 Task: Look for space in Brandýs nad Labem-Stará Boleslav, Czech Republic from 15th August, 2023 to 20th August, 2023 for 1 adult in price range Rs.5000 to Rs.10000. Place can be private room with 1  bedroom having 1 bed and 1 bathroom. Property type can be house, flat, guest house, hotel. Booking option can be shelf check-in. Required host language is English.
Action: Mouse moved to (371, 82)
Screenshot: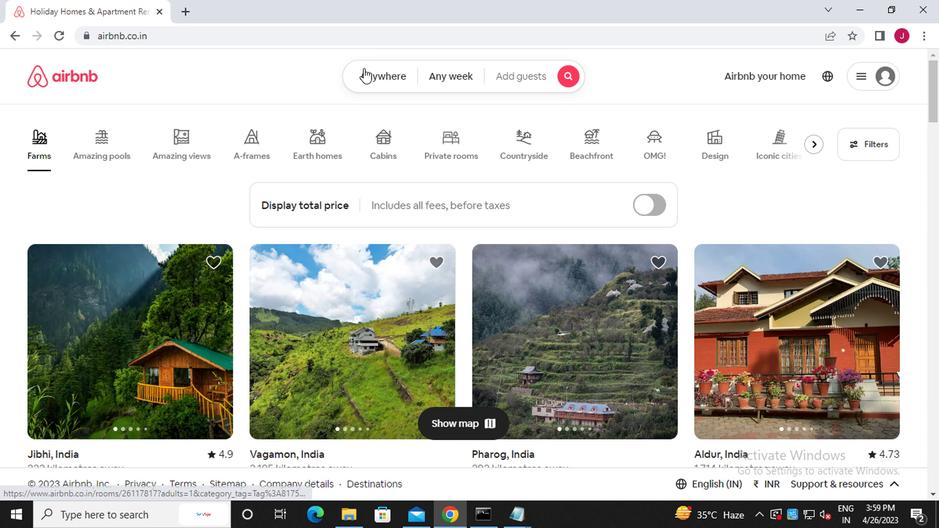 
Action: Mouse pressed left at (371, 82)
Screenshot: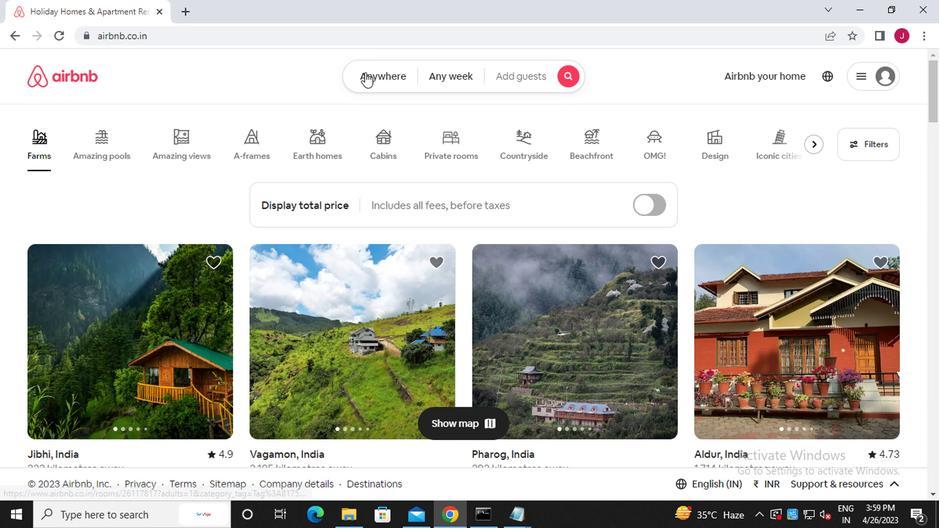 
Action: Mouse moved to (224, 135)
Screenshot: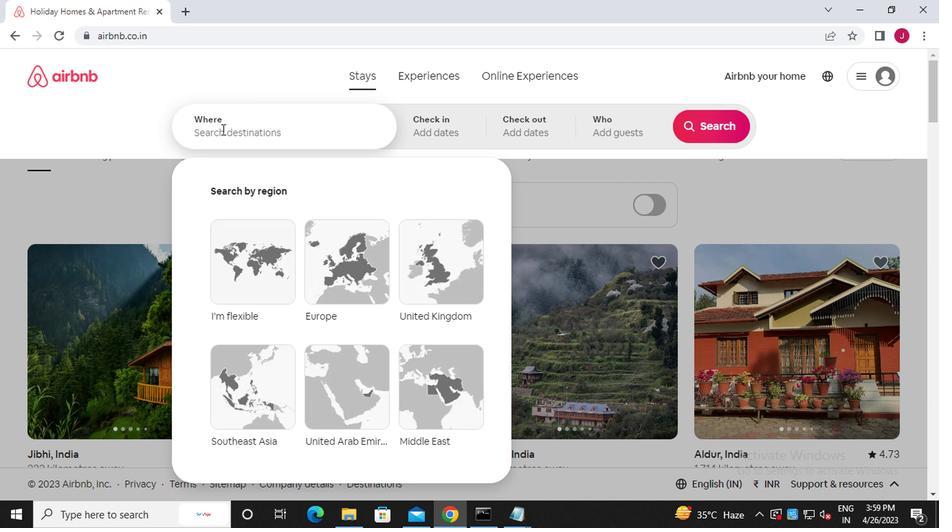 
Action: Mouse pressed left at (224, 135)
Screenshot: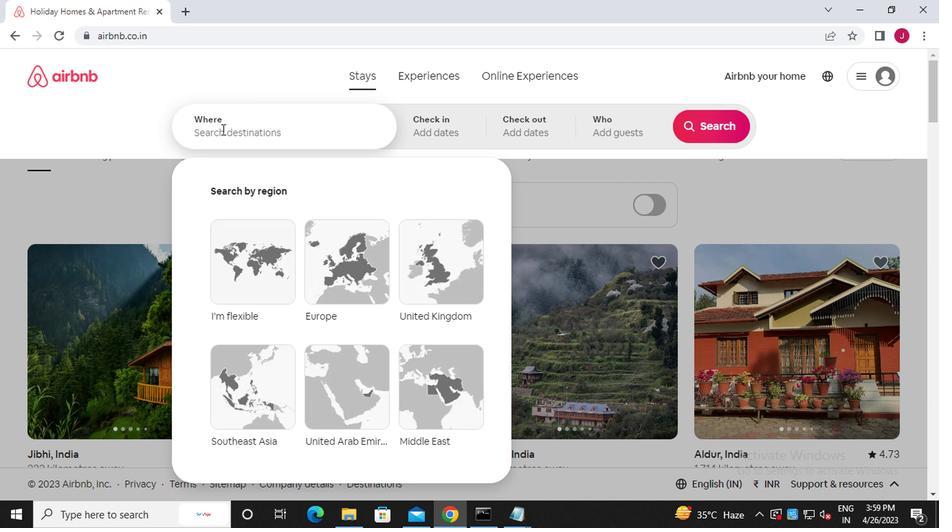 
Action: Mouse moved to (225, 135)
Screenshot: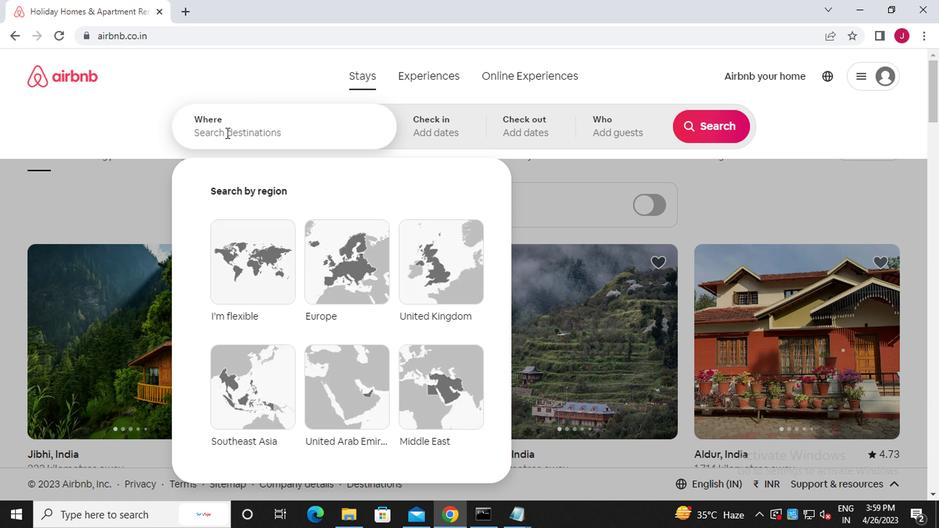 
Action: Key pressed b<Key.caps_lock>randys<Key.space>nad<Key.space><Key.caps_lock>l<Key.caps_lock>abem-<Key.caps_lock>s<Key.caps_lock>tara<Key.space><Key.caps_lock>b<Key.caps_lock>oleslav,<Key.caps_lock>c<Key.caps_lock>zech<Key.space><Key.caps_lock>r<Key.caps_lock>epublic
Screenshot: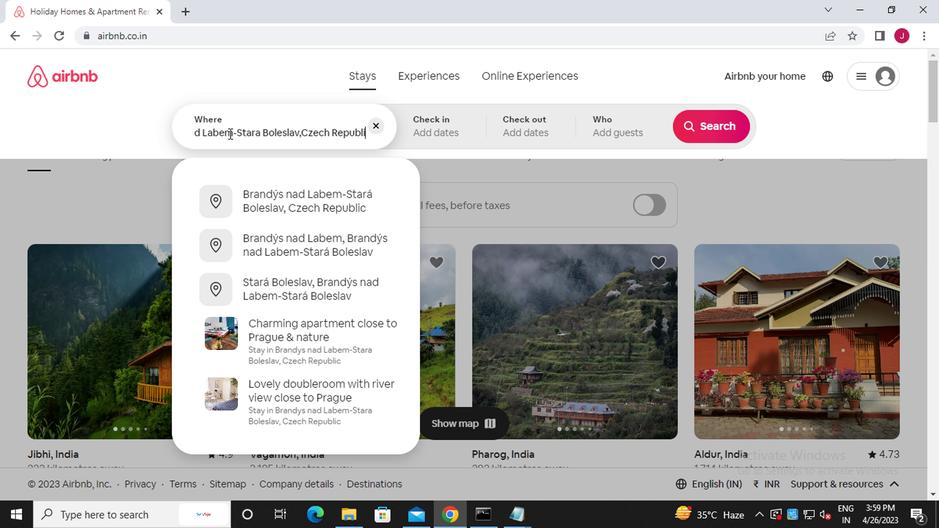 
Action: Mouse moved to (299, 204)
Screenshot: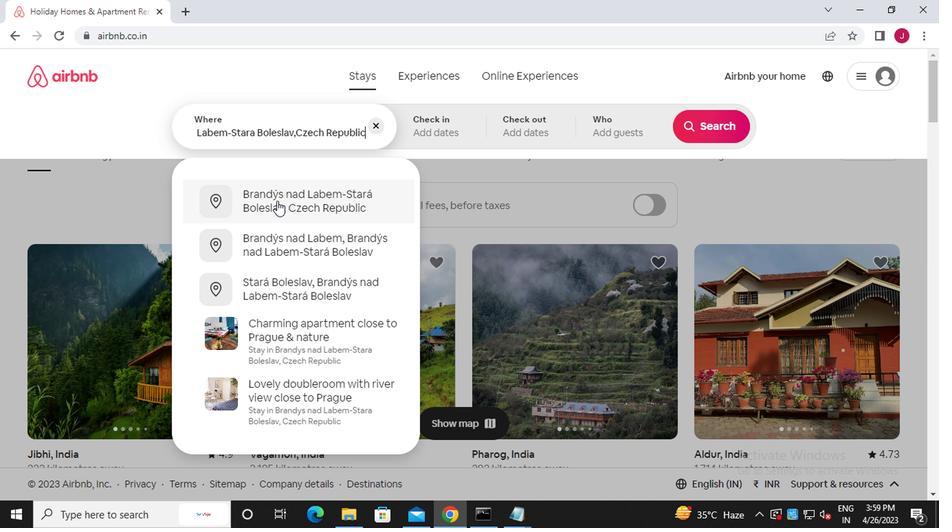
Action: Mouse pressed left at (299, 204)
Screenshot: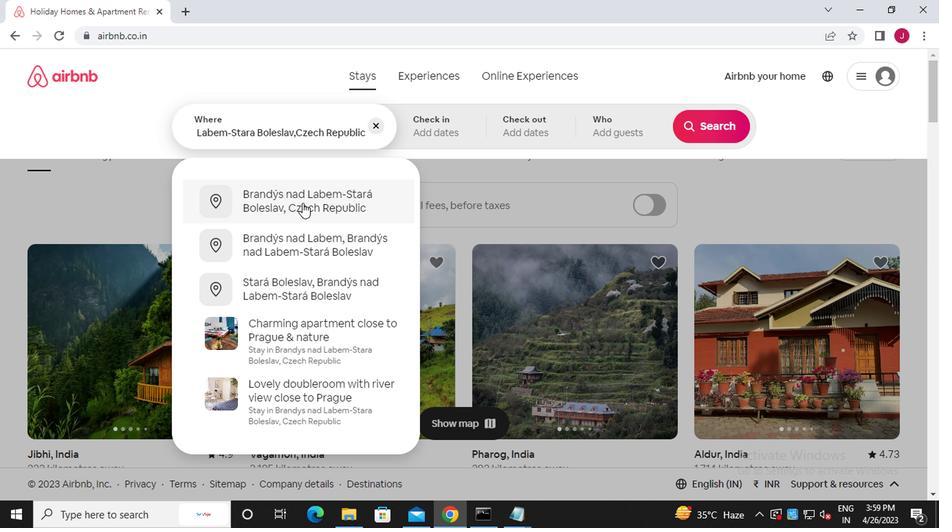 
Action: Mouse moved to (703, 242)
Screenshot: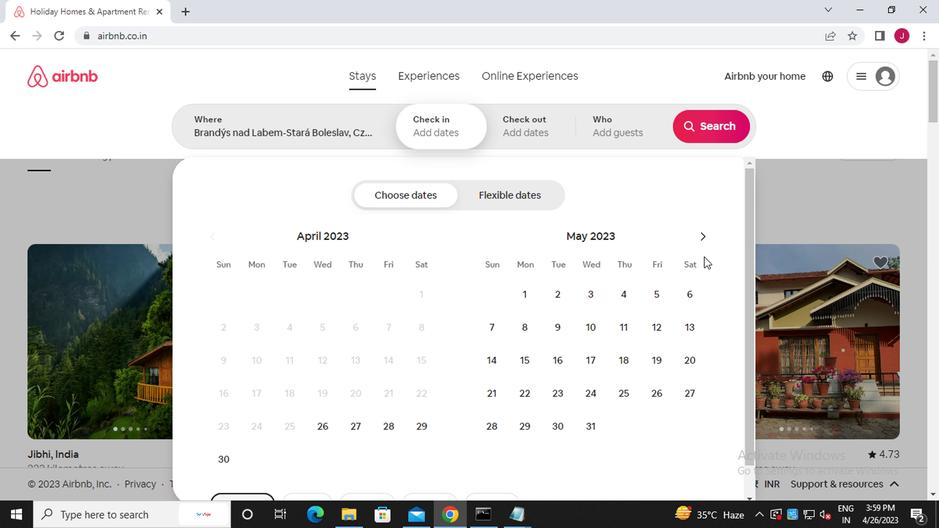 
Action: Mouse pressed left at (703, 242)
Screenshot: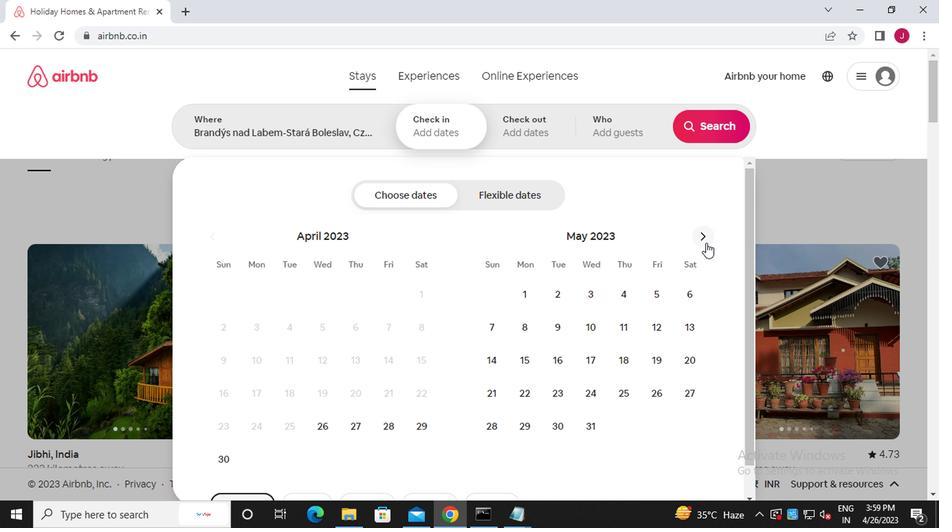 
Action: Mouse pressed left at (703, 242)
Screenshot: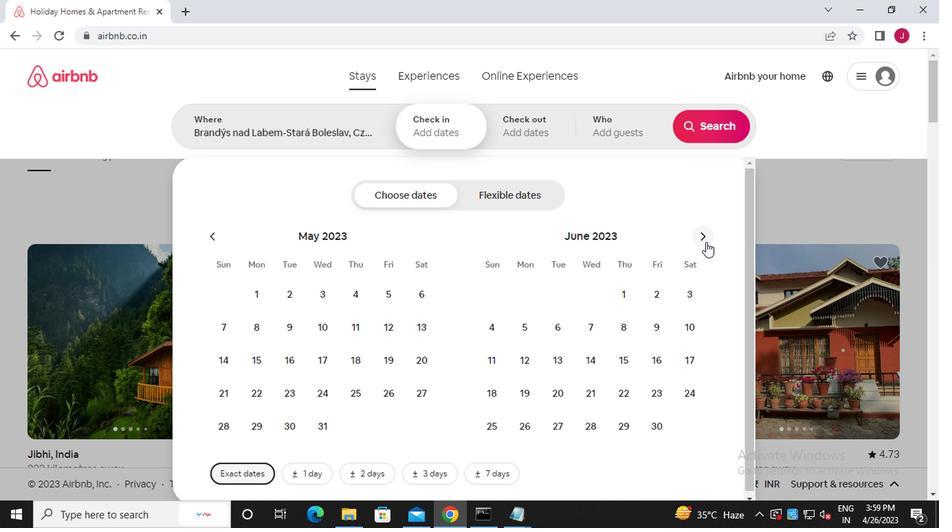 
Action: Mouse pressed left at (703, 242)
Screenshot: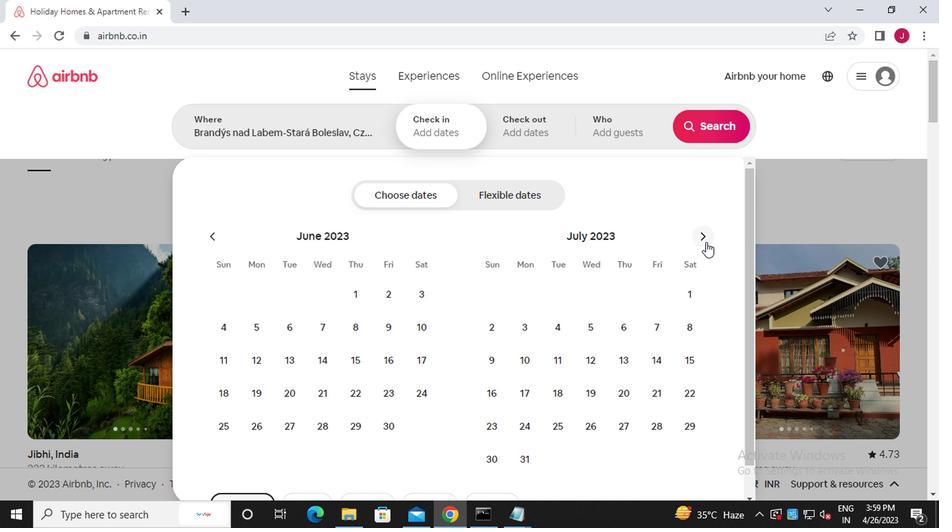
Action: Mouse moved to (683, 294)
Screenshot: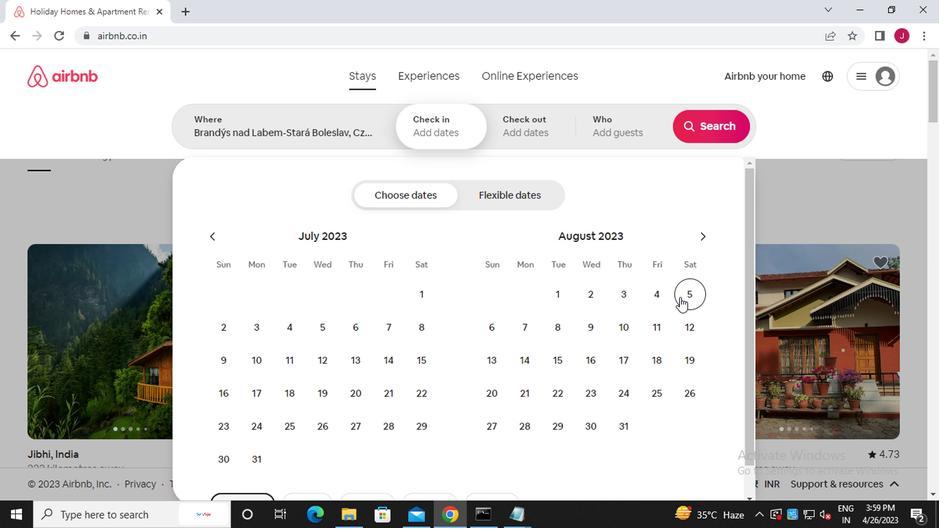 
Action: Mouse pressed left at (683, 294)
Screenshot: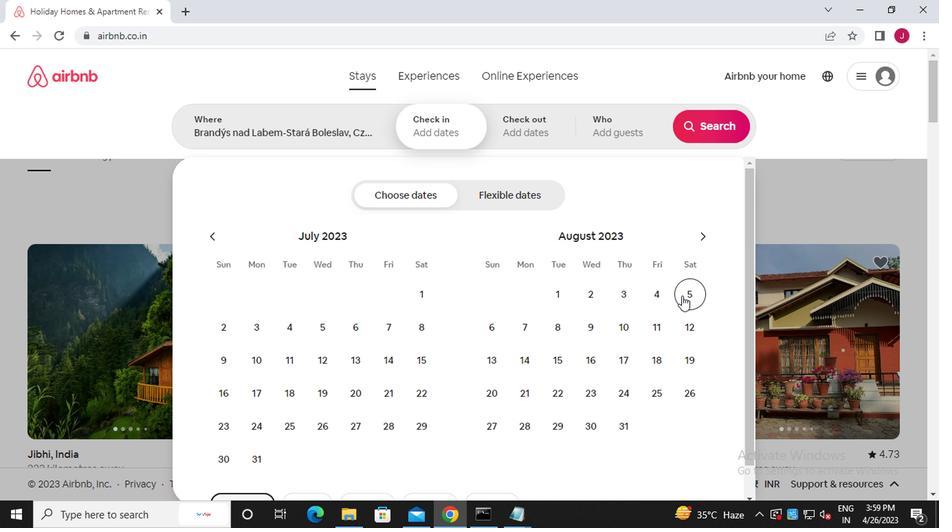 
Action: Mouse moved to (497, 387)
Screenshot: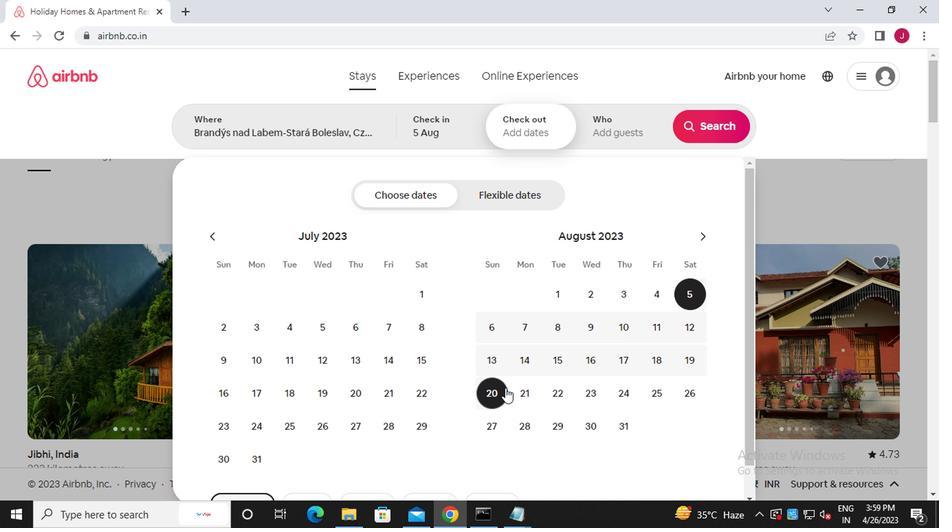 
Action: Mouse pressed left at (497, 387)
Screenshot: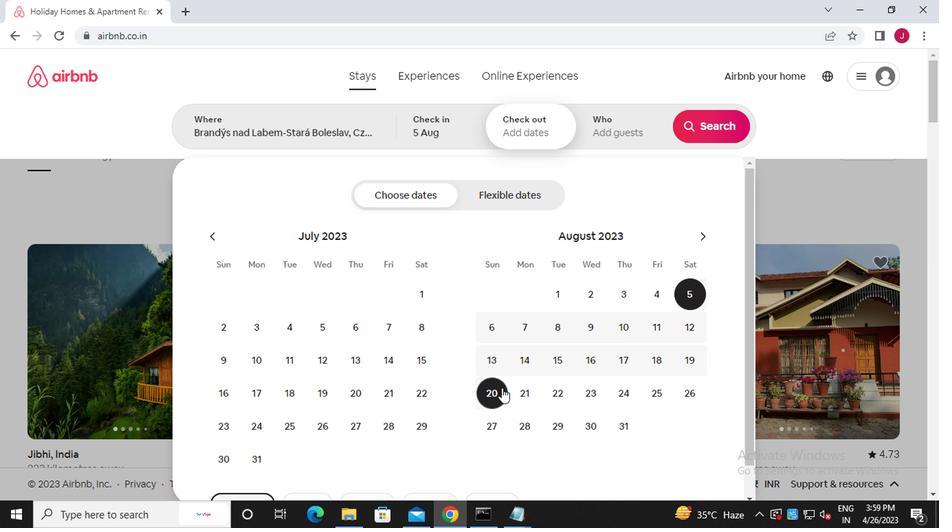 
Action: Mouse moved to (629, 136)
Screenshot: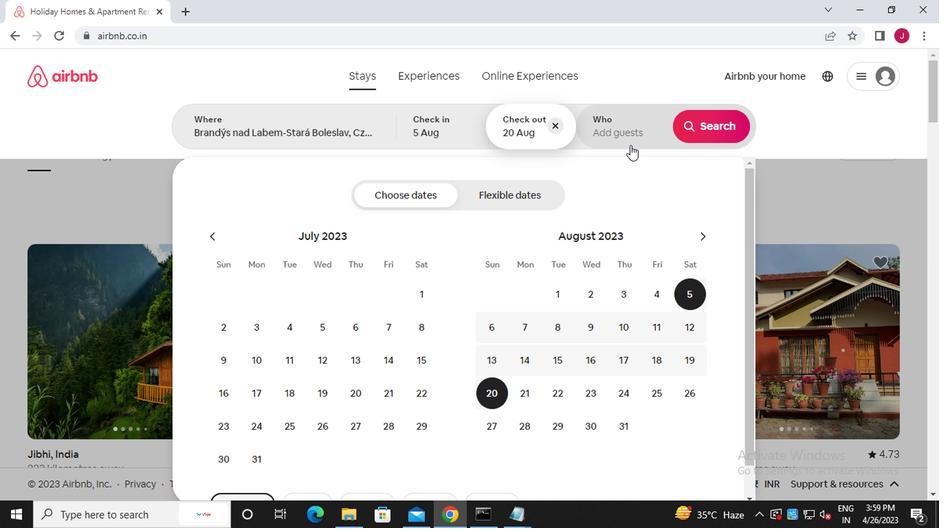 
Action: Mouse pressed left at (629, 136)
Screenshot: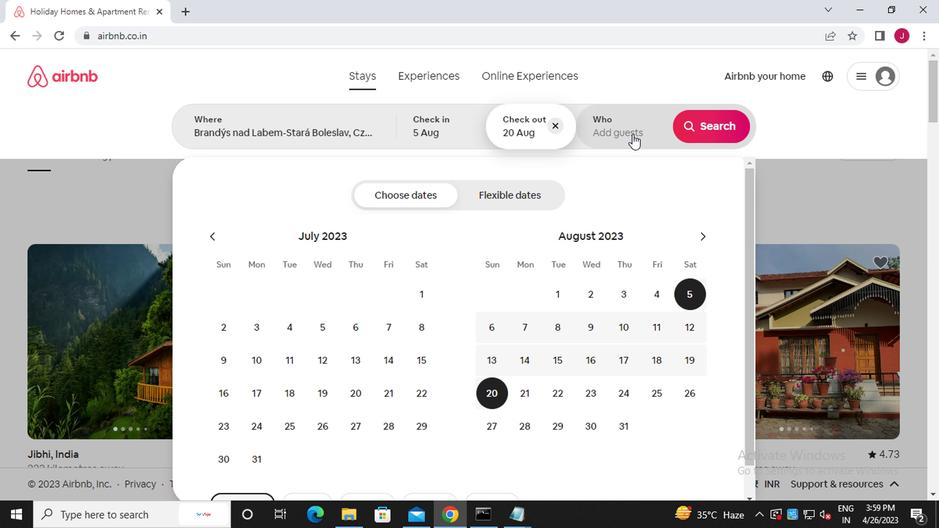 
Action: Mouse moved to (718, 200)
Screenshot: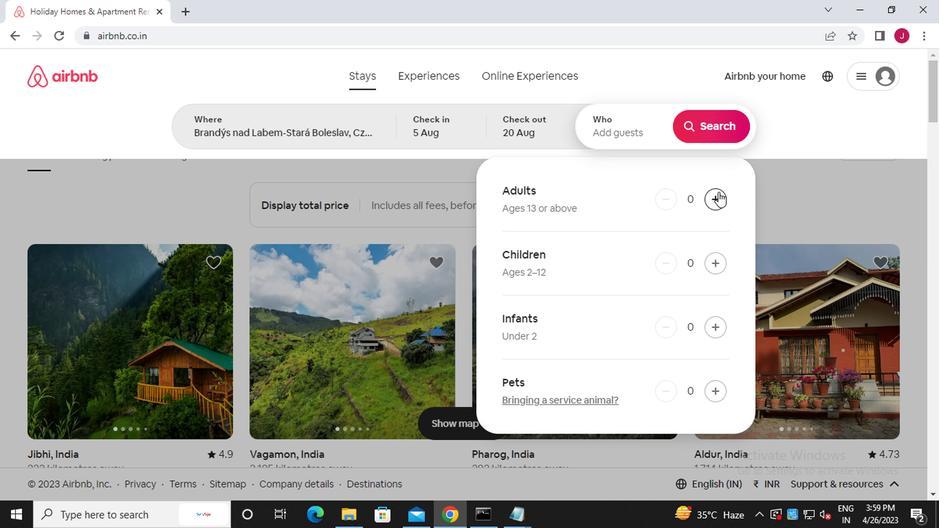 
Action: Mouse pressed left at (718, 200)
Screenshot: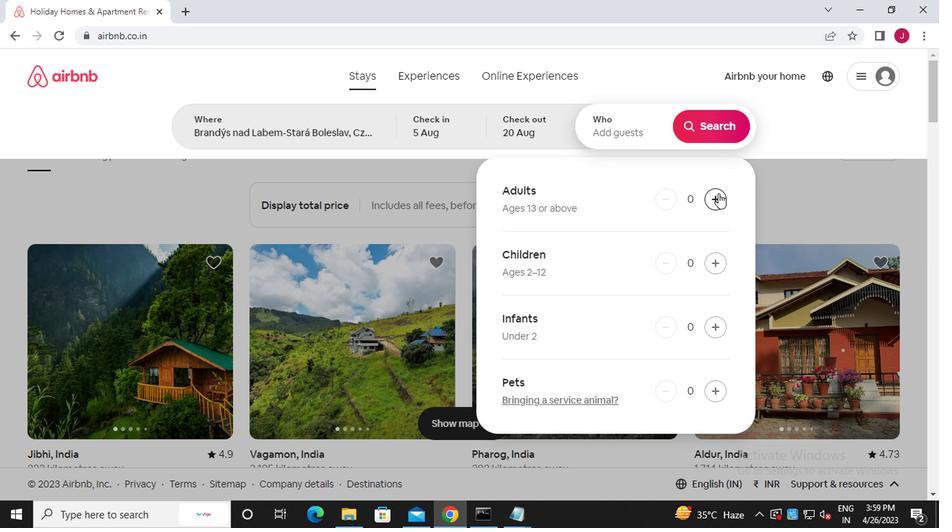 
Action: Mouse moved to (719, 133)
Screenshot: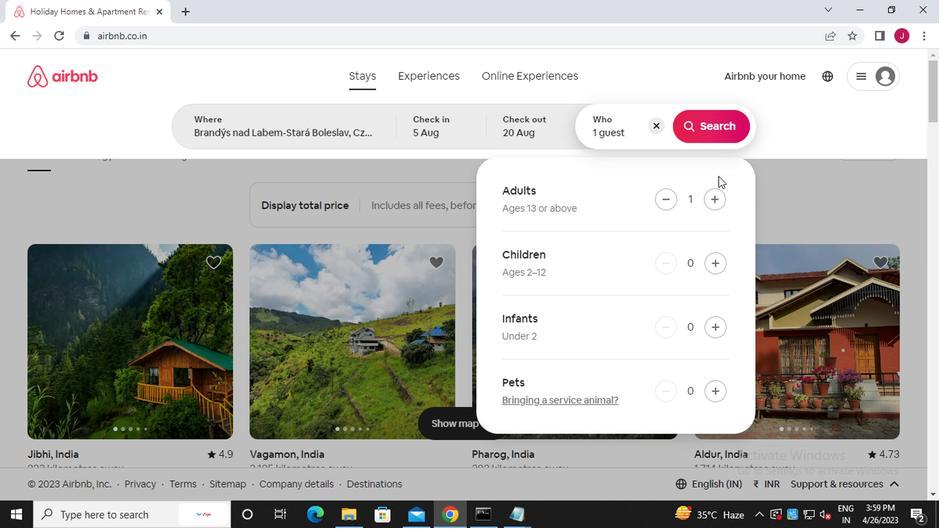 
Action: Mouse pressed left at (719, 133)
Screenshot: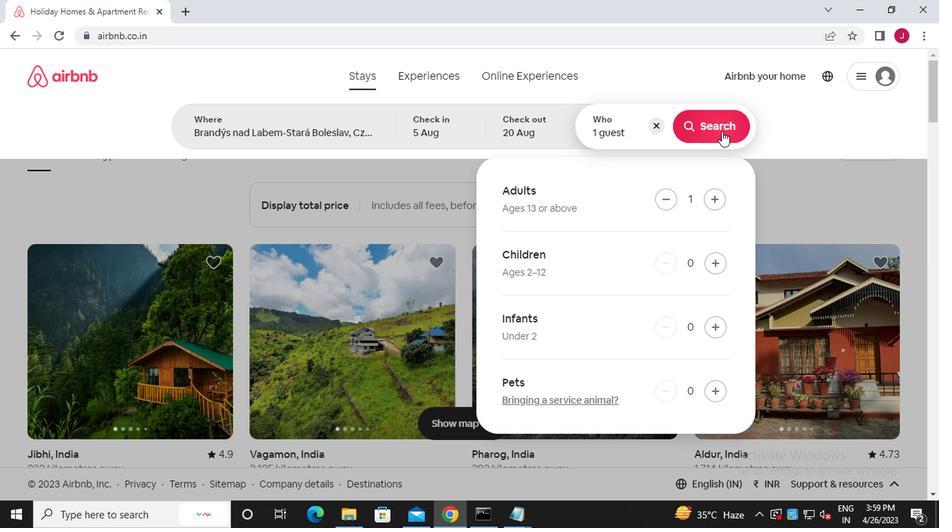 
Action: Mouse moved to (511, 72)
Screenshot: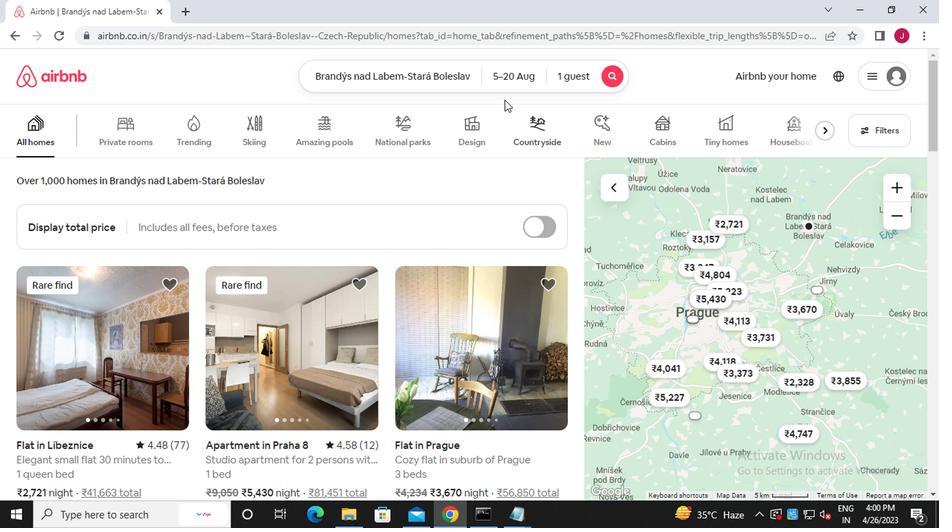 
Action: Mouse pressed left at (511, 72)
Screenshot: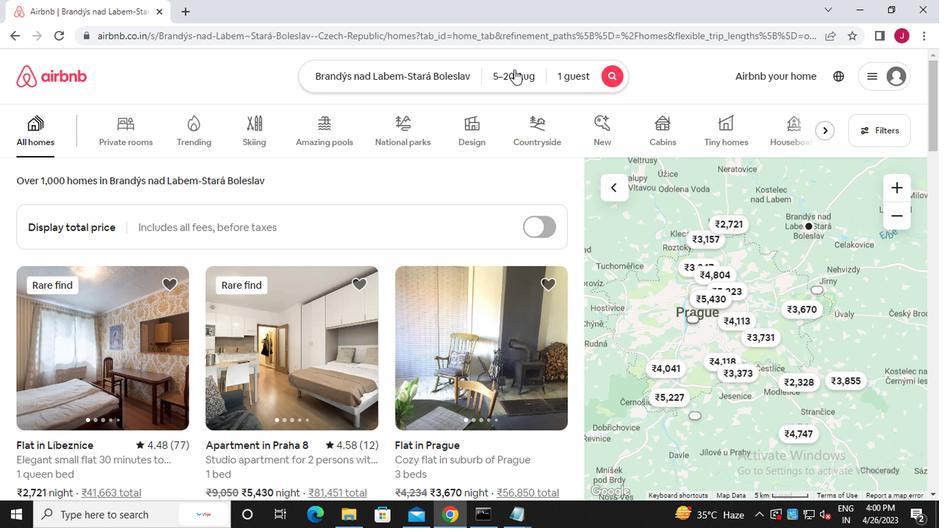 
Action: Mouse moved to (300, 355)
Screenshot: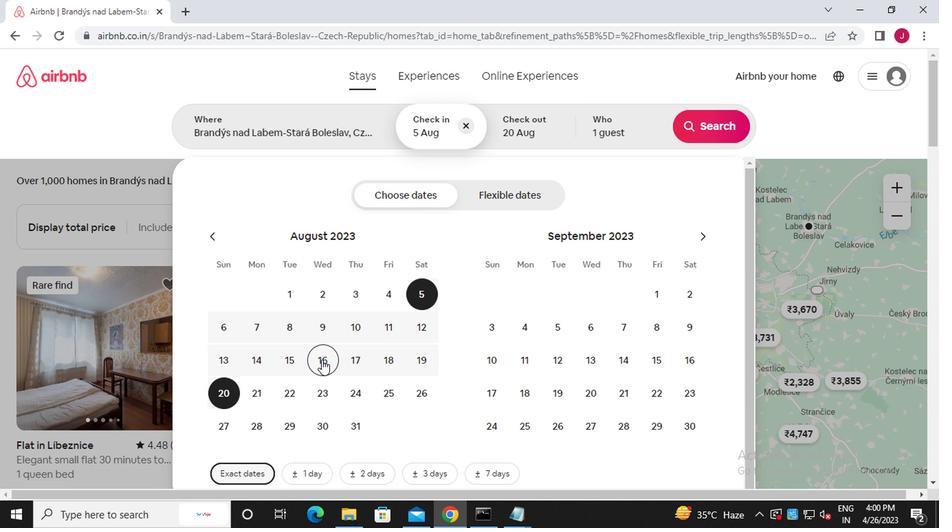 
Action: Mouse pressed left at (300, 355)
Screenshot: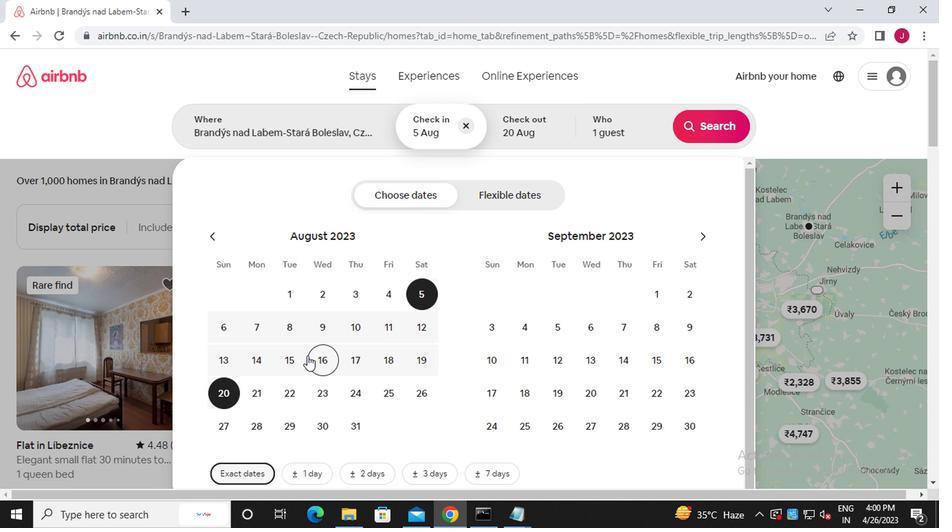 
Action: Mouse moved to (601, 130)
Screenshot: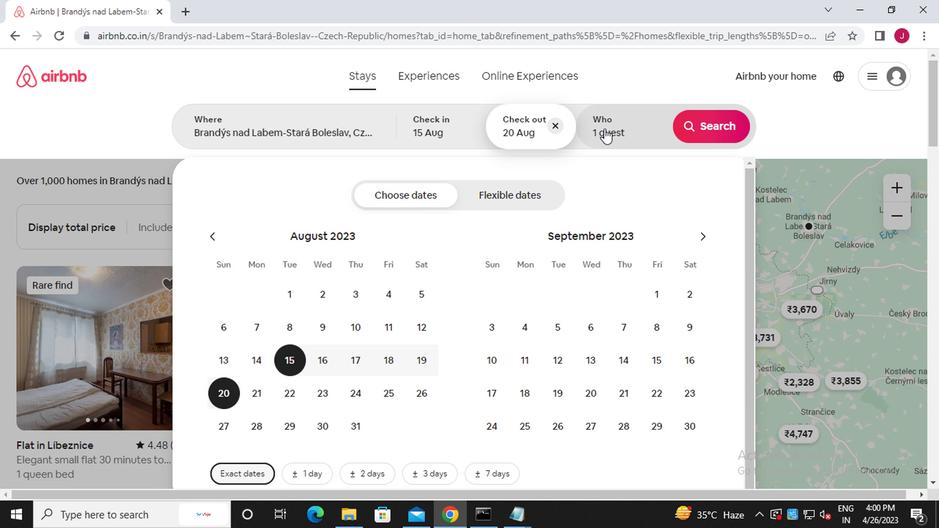 
Action: Mouse pressed left at (601, 130)
Screenshot: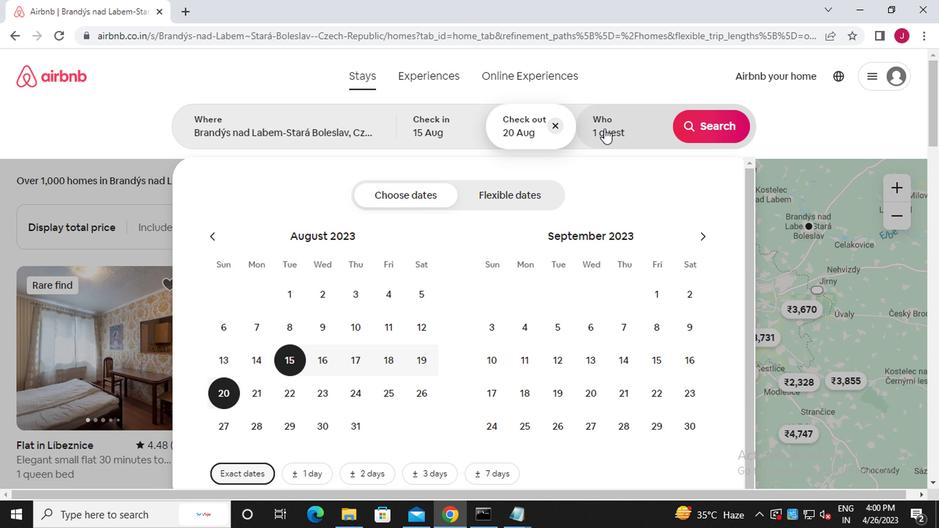 
Action: Mouse moved to (720, 128)
Screenshot: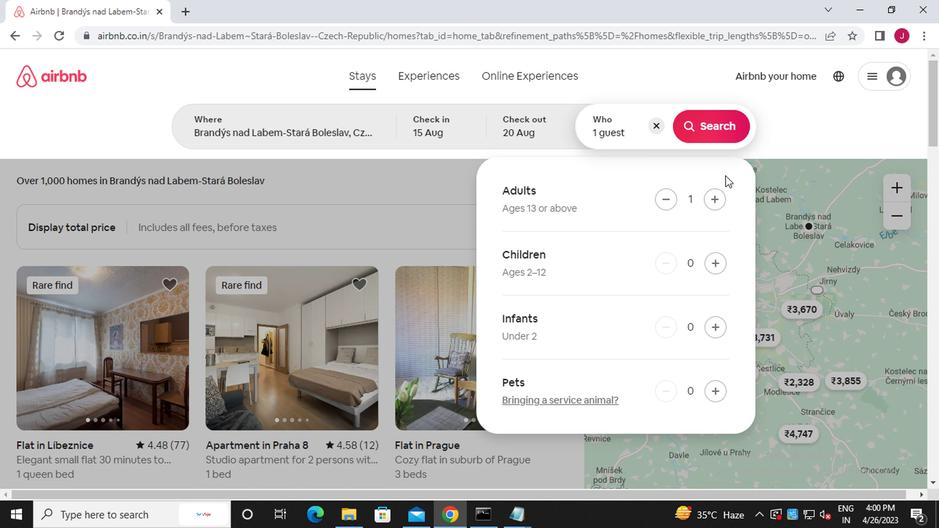 
Action: Mouse pressed left at (720, 128)
Screenshot: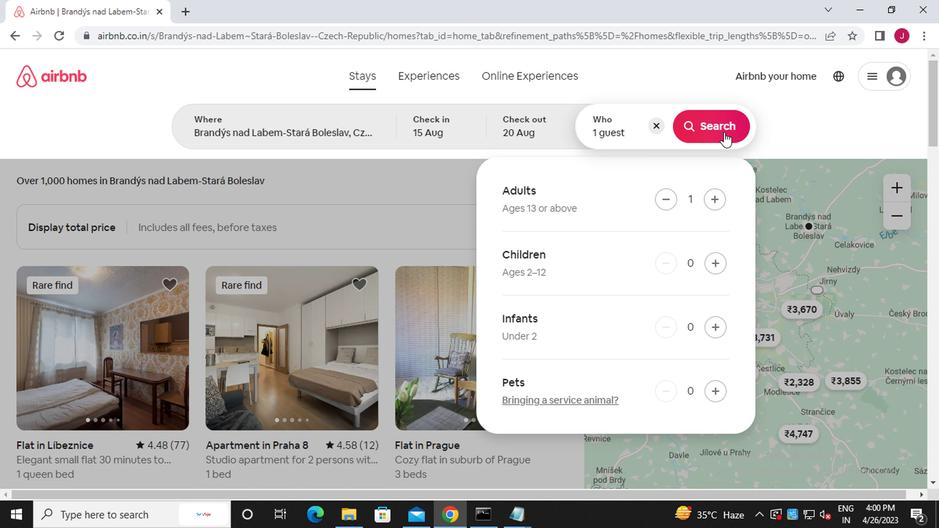 
Action: Mouse moved to (877, 130)
Screenshot: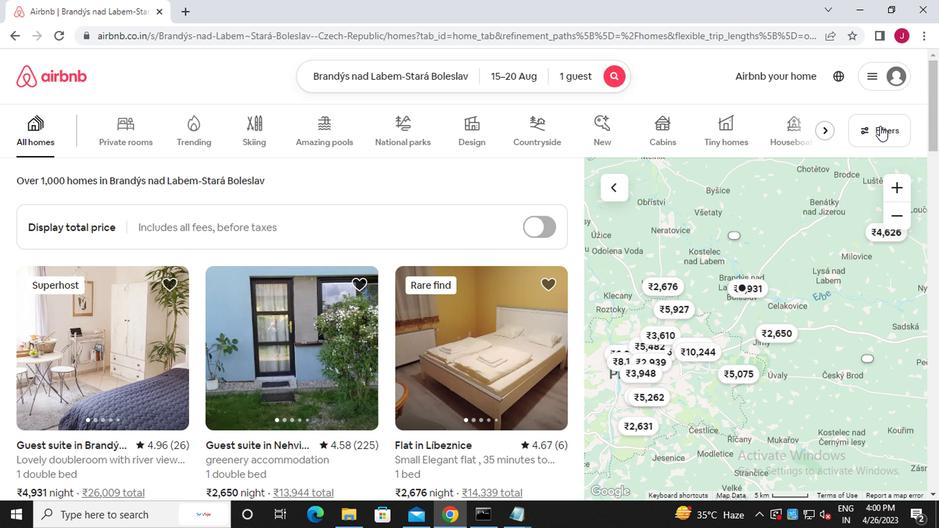 
Action: Mouse pressed left at (877, 130)
Screenshot: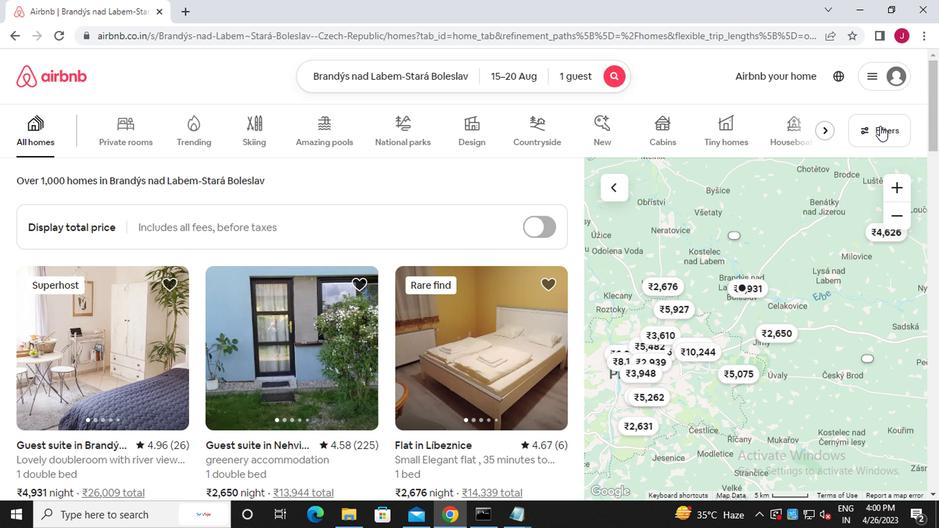 
Action: Mouse moved to (334, 302)
Screenshot: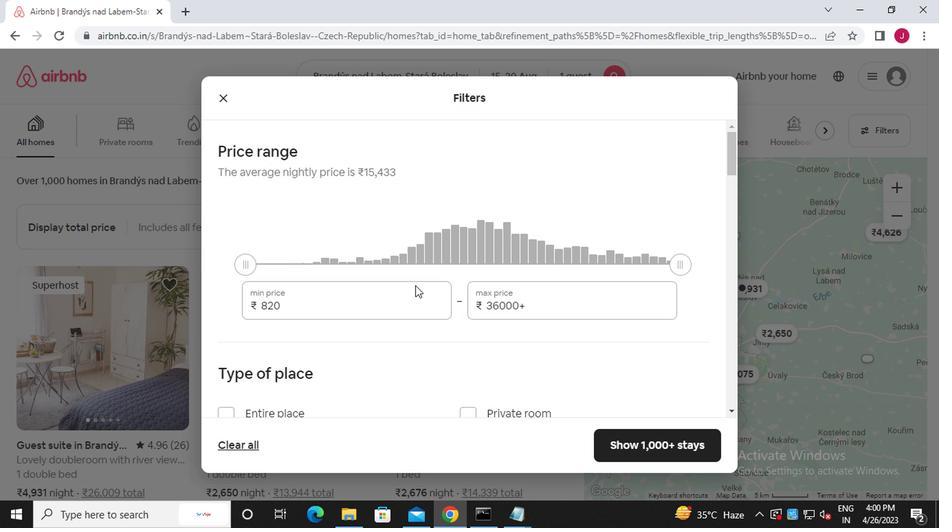 
Action: Mouse pressed left at (334, 302)
Screenshot: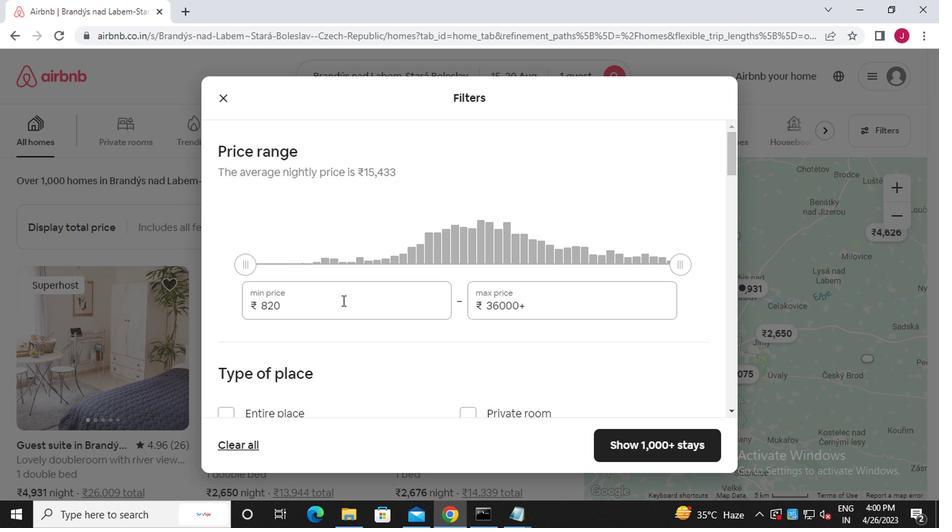 
Action: Mouse moved to (335, 302)
Screenshot: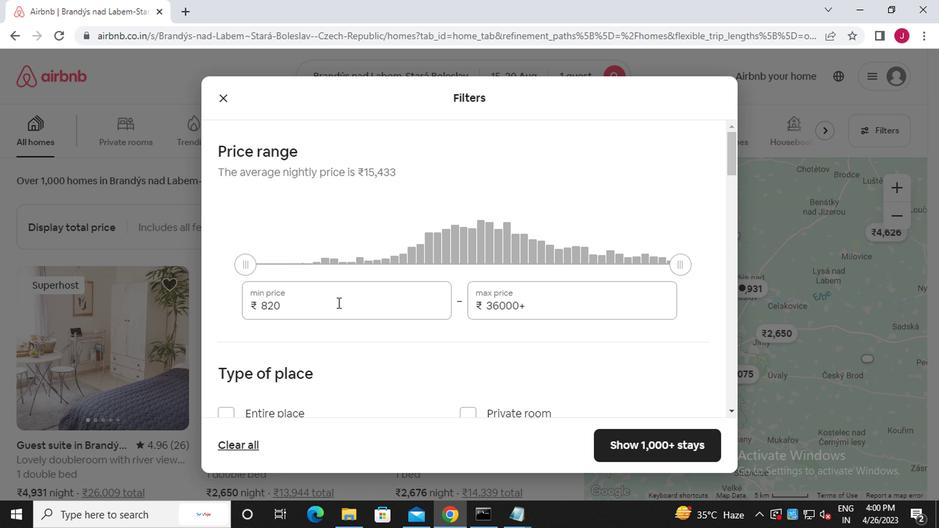 
Action: Key pressed <Key.backspace><Key.backspace><Key.backspace><<101>><<96>><<96>><<96>>
Screenshot: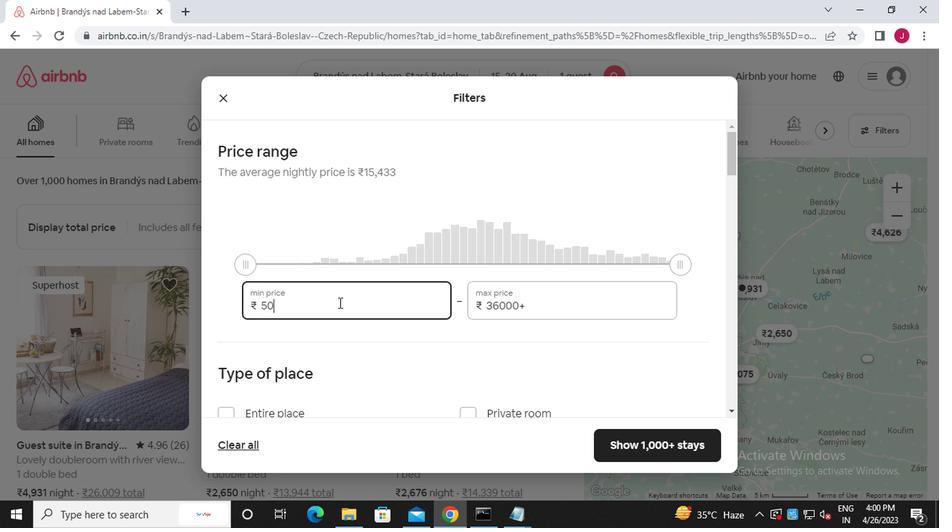 
Action: Mouse moved to (627, 294)
Screenshot: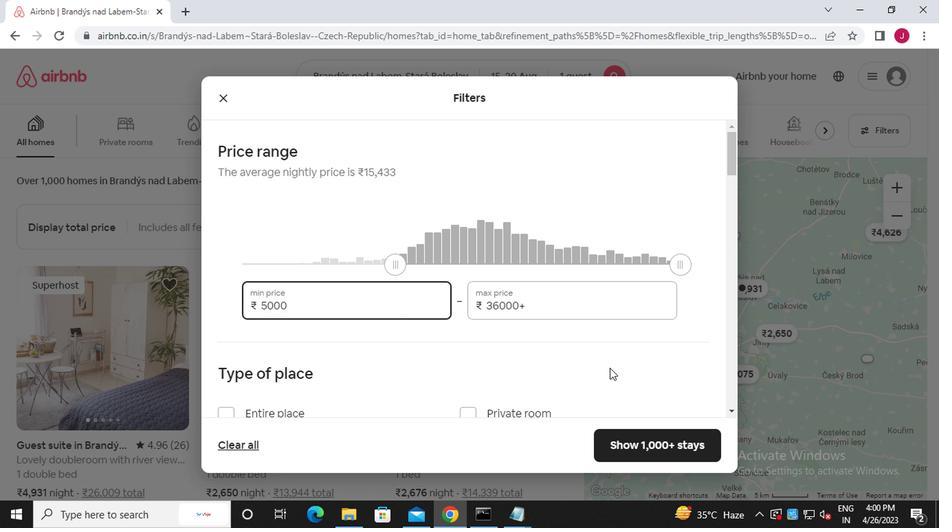 
Action: Mouse pressed left at (627, 294)
Screenshot: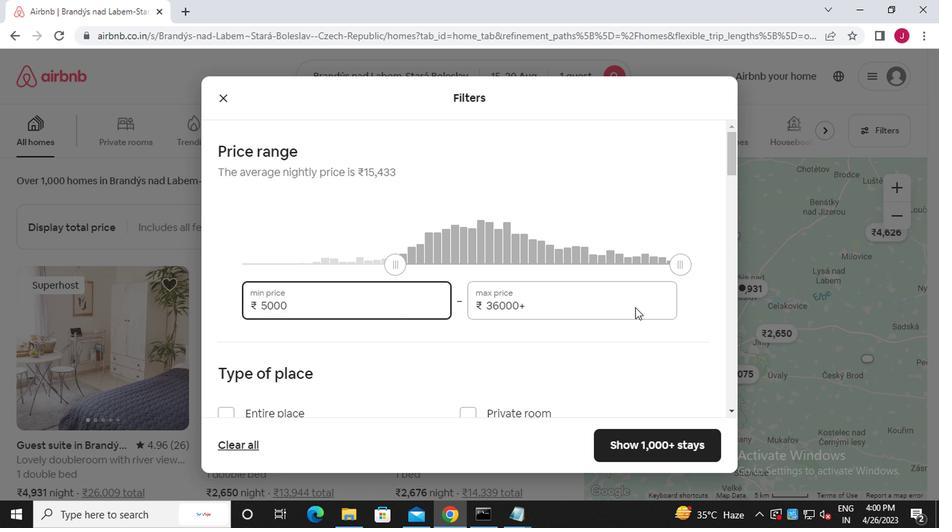 
Action: Key pressed <Key.backspace><Key.backspace><Key.backspace><Key.backspace><Key.backspace><Key.backspace><Key.backspace><Key.backspace><Key.backspace><Key.backspace><Key.backspace><<97>><<96>><<96>><<96>><<96>>
Screenshot: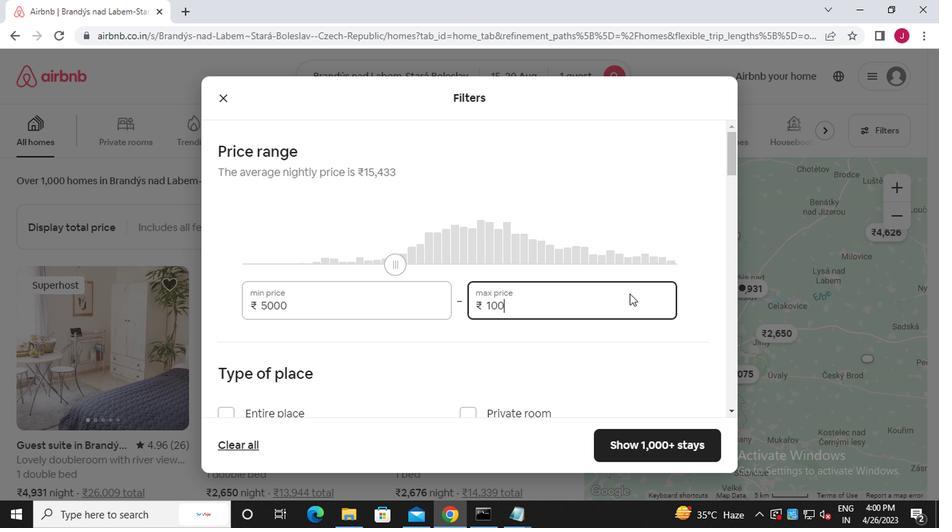 
Action: Mouse moved to (622, 288)
Screenshot: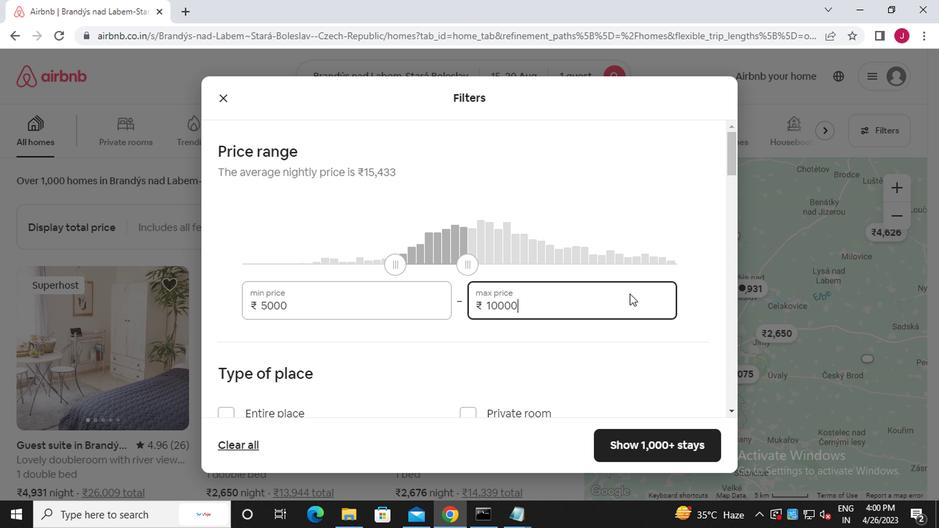 
Action: Mouse scrolled (622, 287) with delta (0, 0)
Screenshot: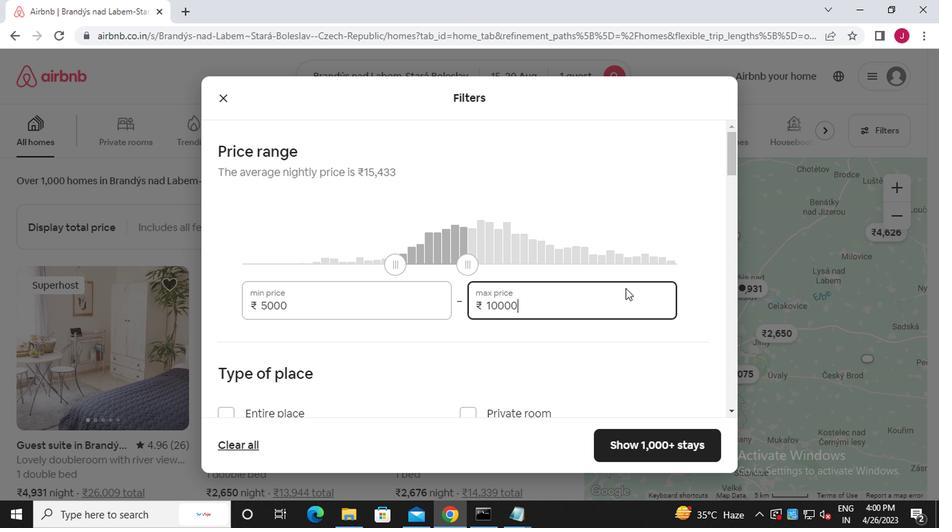 
Action: Mouse moved to (622, 288)
Screenshot: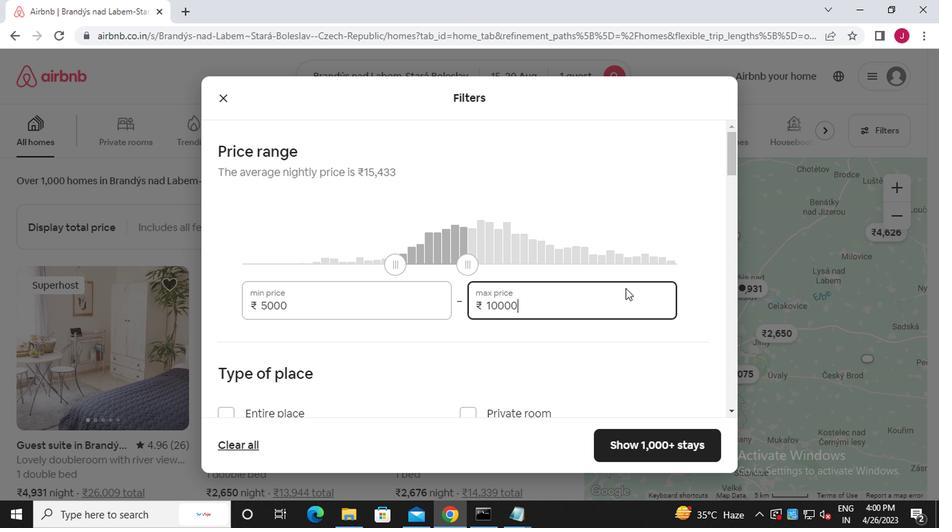 
Action: Mouse scrolled (622, 287) with delta (0, 0)
Screenshot: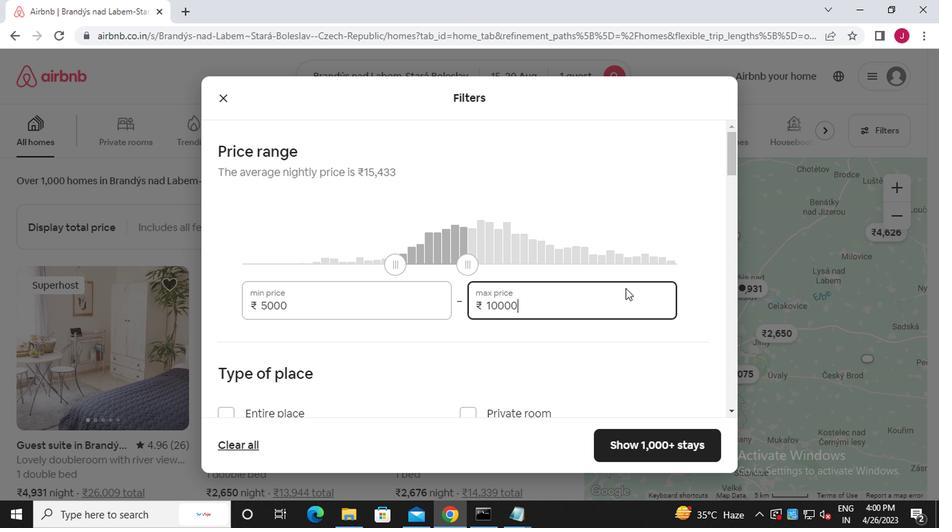 
Action: Mouse moved to (621, 290)
Screenshot: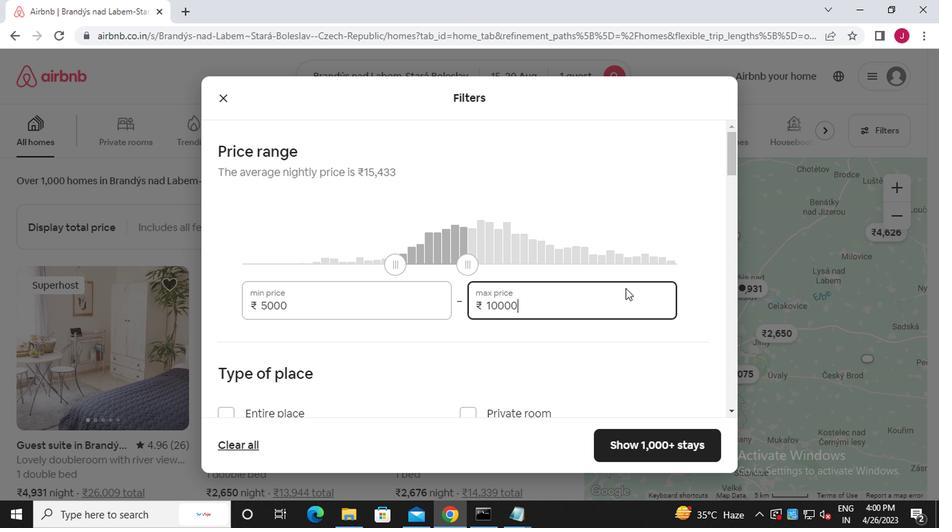 
Action: Mouse scrolled (621, 289) with delta (0, 0)
Screenshot: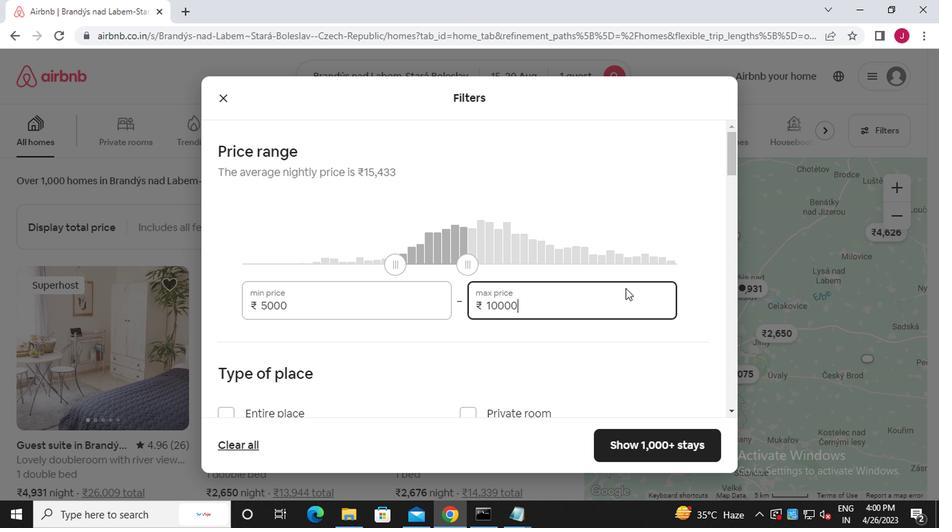 
Action: Mouse moved to (620, 291)
Screenshot: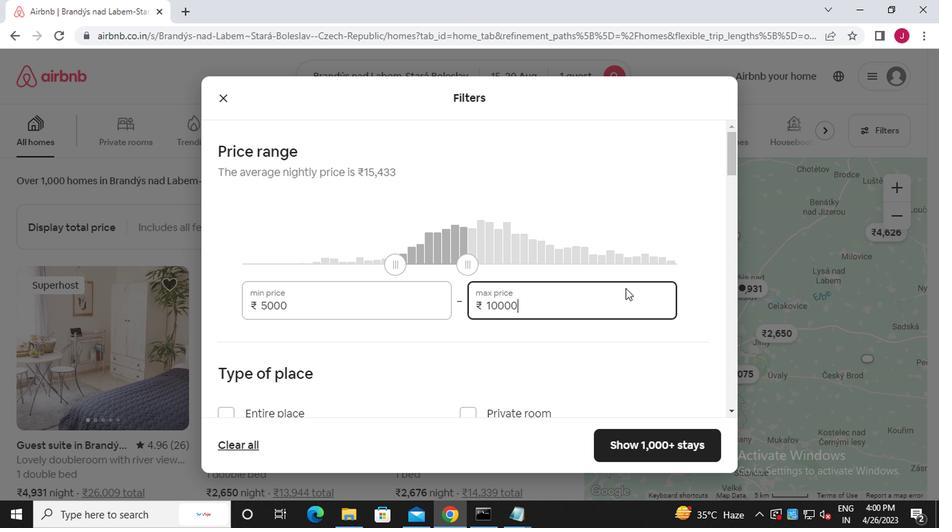 
Action: Mouse scrolled (620, 291) with delta (0, 0)
Screenshot: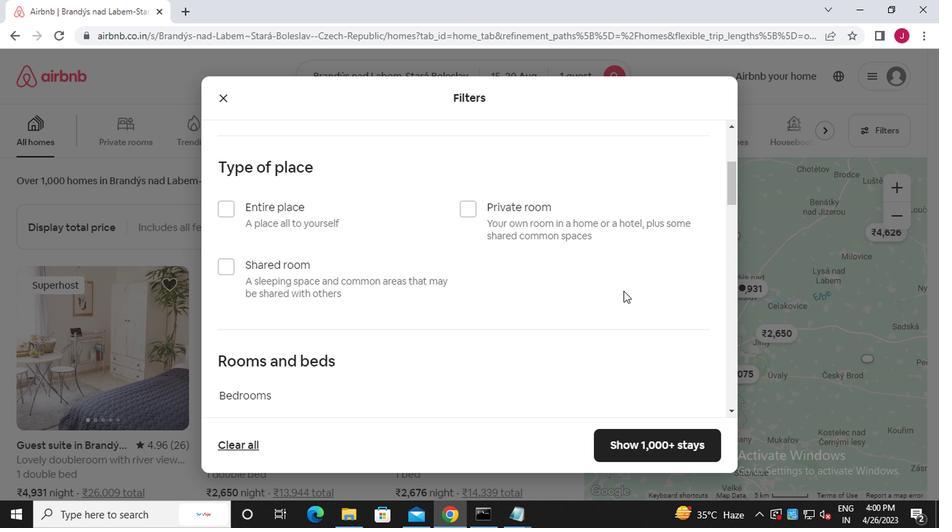 
Action: Mouse moved to (471, 275)
Screenshot: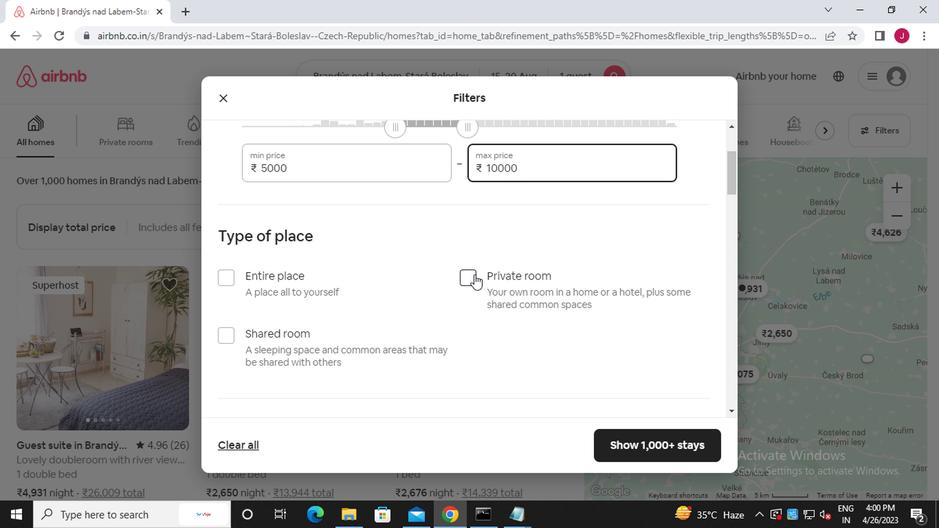 
Action: Mouse pressed left at (471, 275)
Screenshot: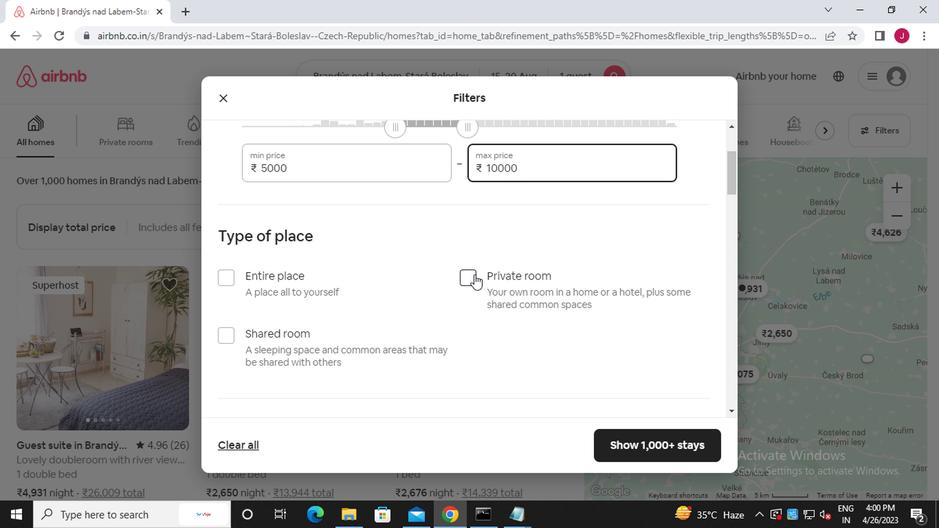 
Action: Mouse moved to (483, 300)
Screenshot: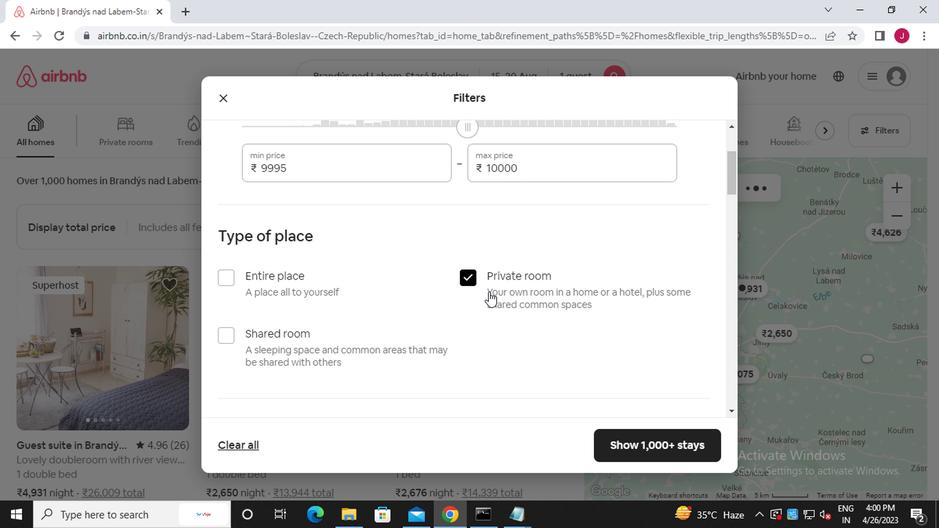 
Action: Mouse scrolled (483, 299) with delta (0, 0)
Screenshot: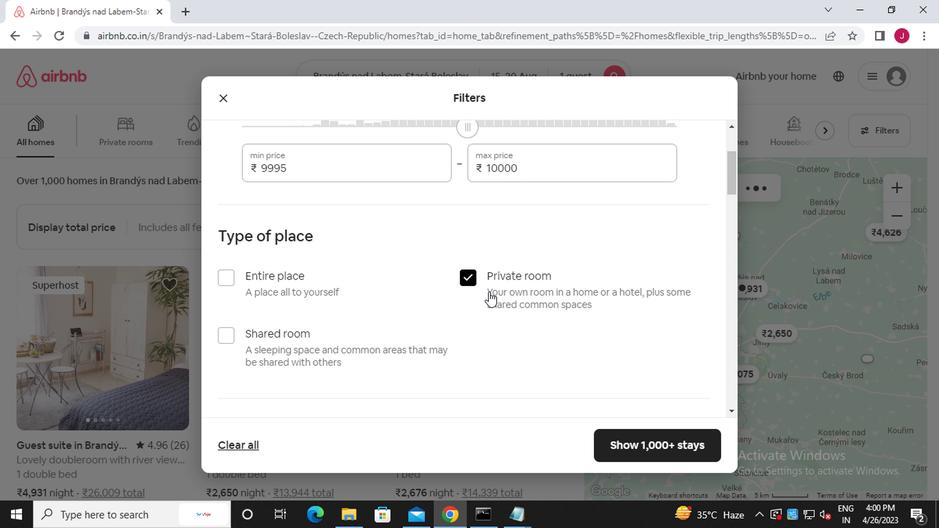 
Action: Mouse scrolled (483, 299) with delta (0, 0)
Screenshot: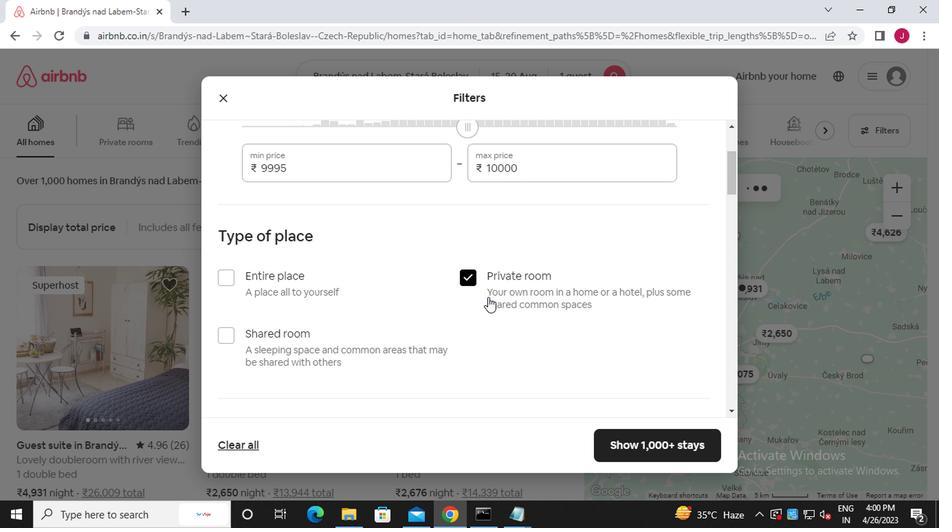 
Action: Mouse scrolled (483, 299) with delta (0, 0)
Screenshot: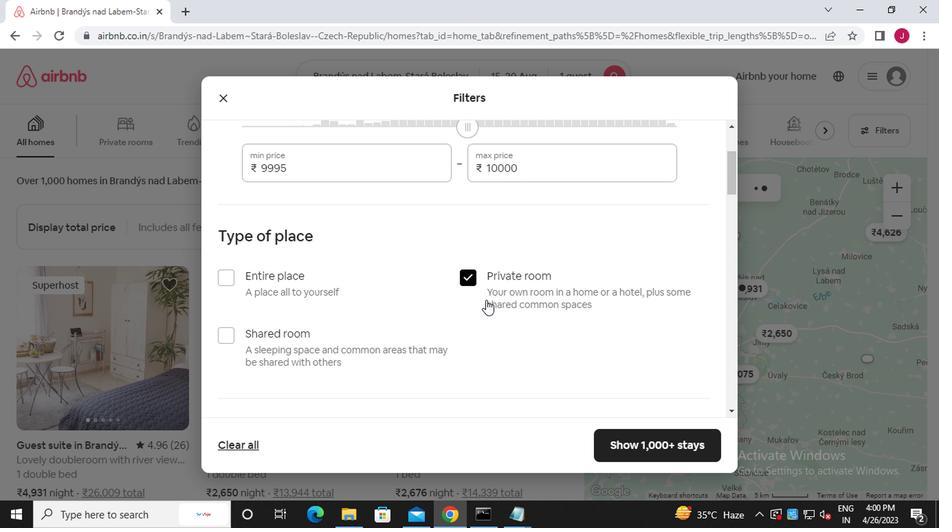 
Action: Mouse scrolled (483, 299) with delta (0, 0)
Screenshot: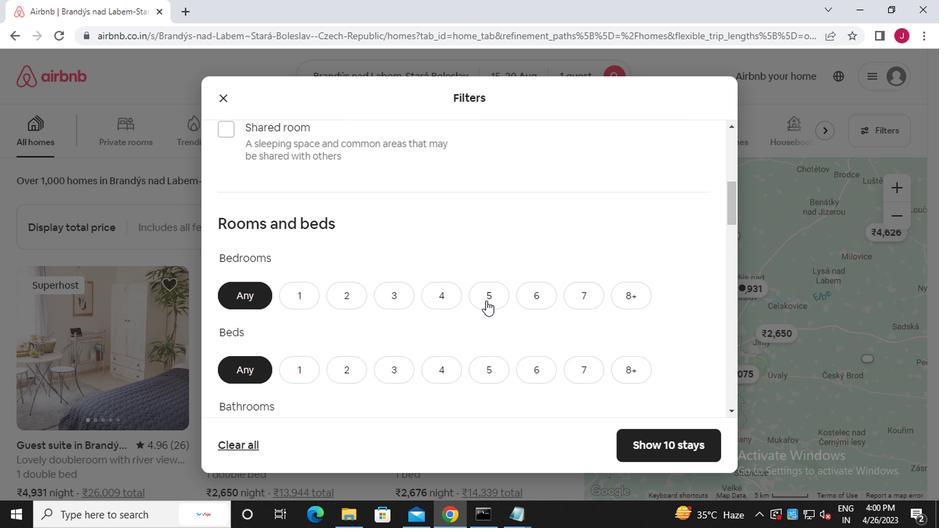 
Action: Mouse moved to (315, 225)
Screenshot: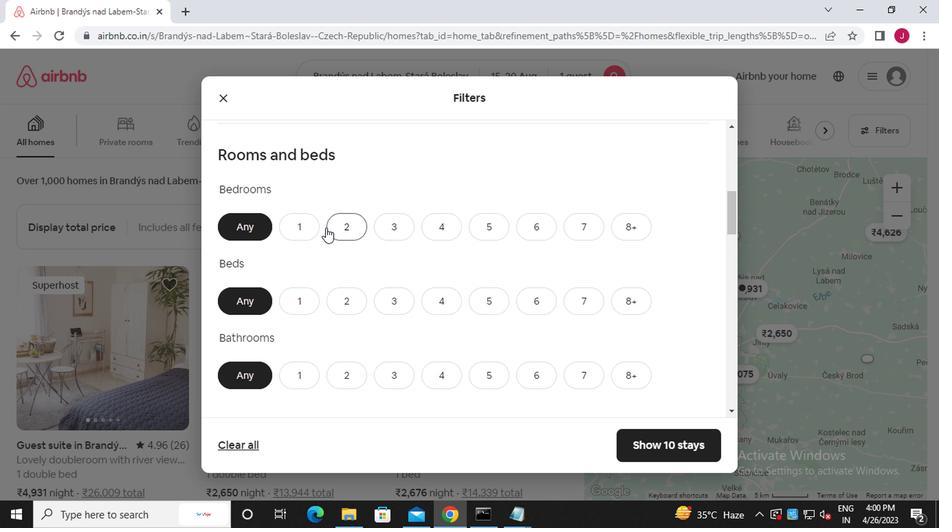
Action: Mouse pressed left at (315, 225)
Screenshot: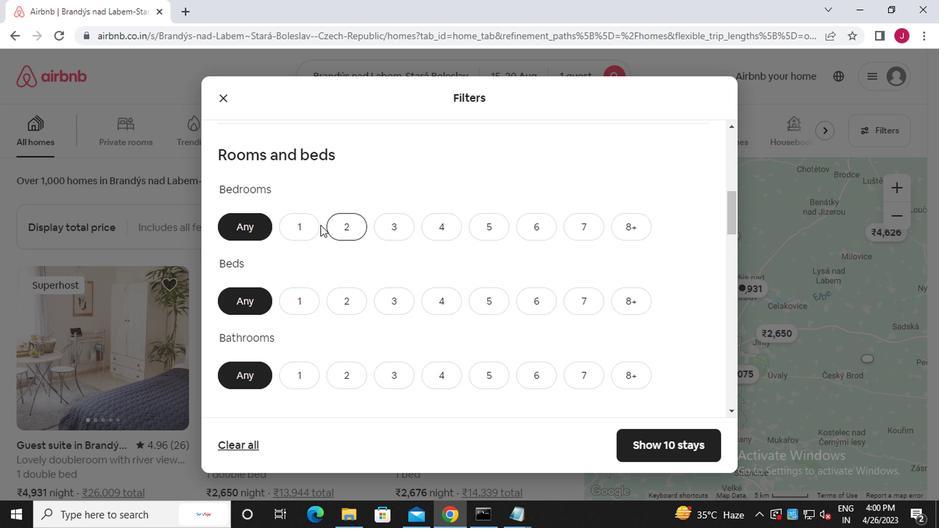 
Action: Mouse moved to (300, 306)
Screenshot: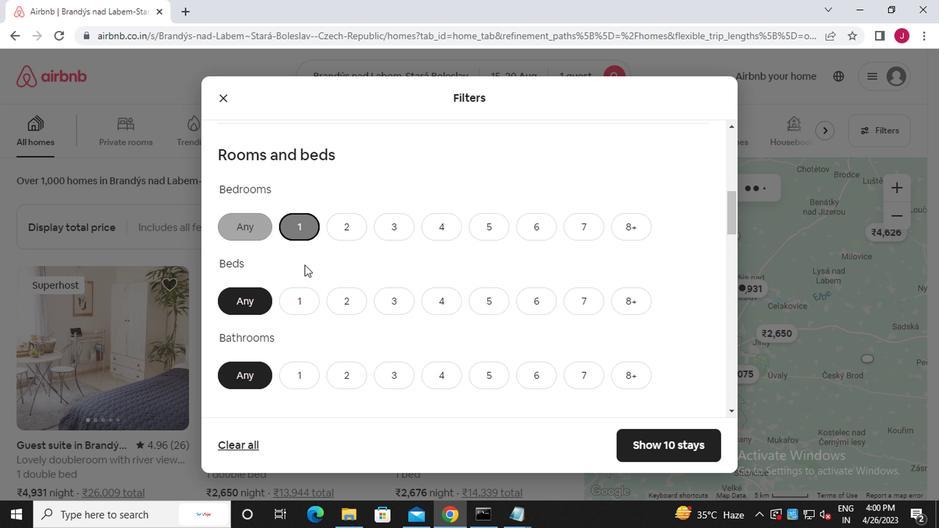 
Action: Mouse pressed left at (300, 306)
Screenshot: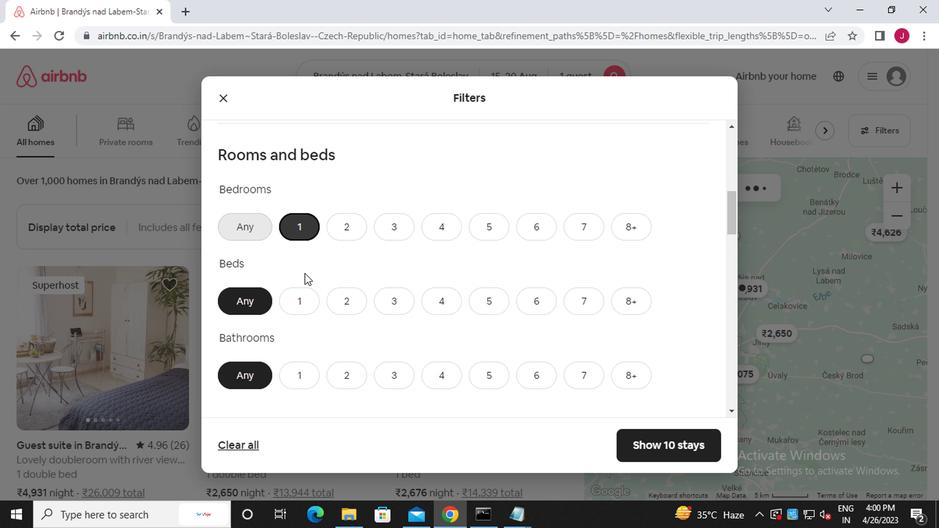 
Action: Mouse moved to (301, 369)
Screenshot: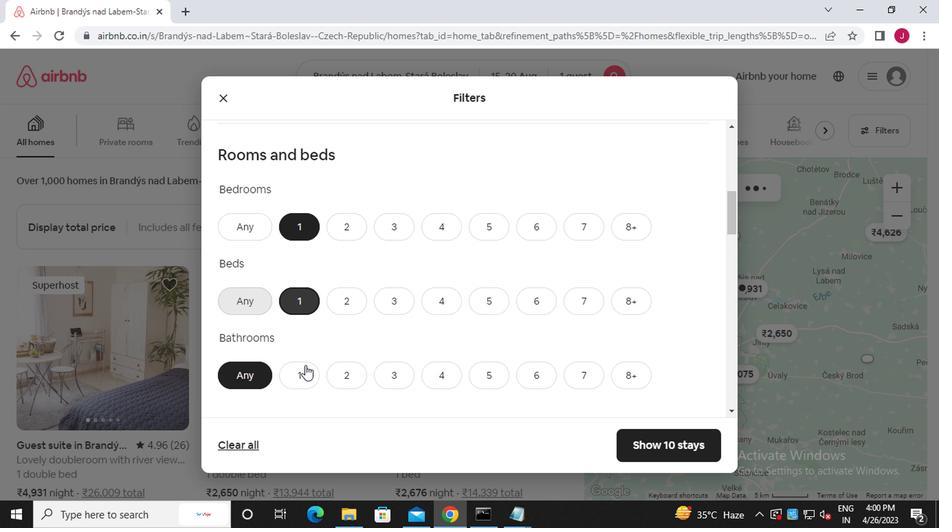 
Action: Mouse pressed left at (301, 369)
Screenshot: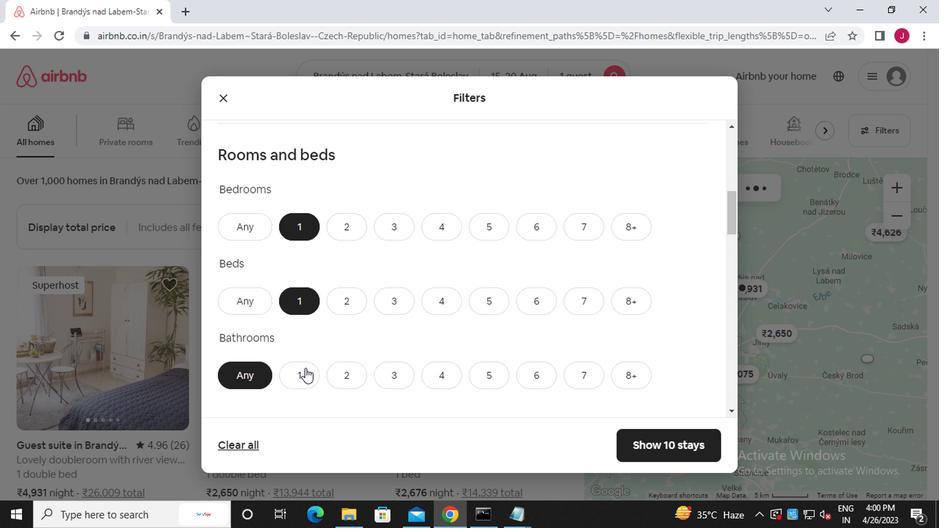 
Action: Mouse moved to (302, 371)
Screenshot: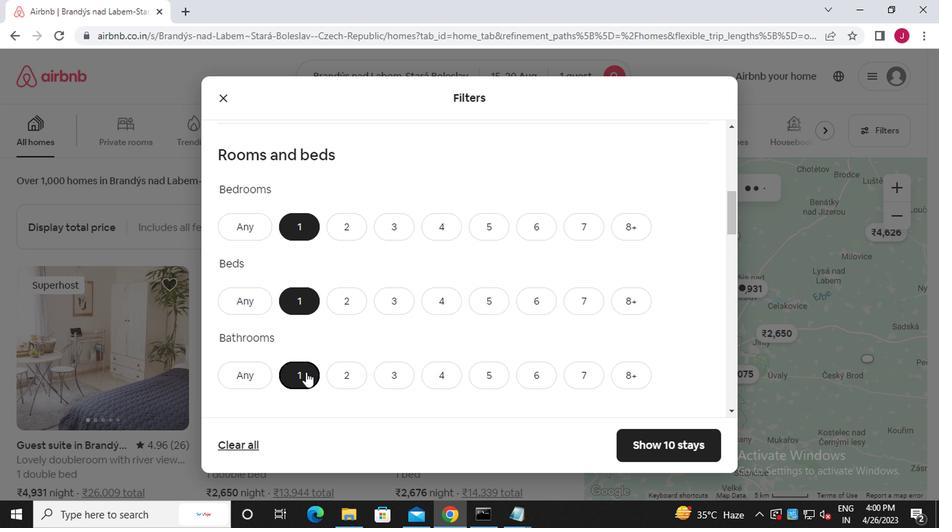 
Action: Mouse scrolled (302, 370) with delta (0, 0)
Screenshot: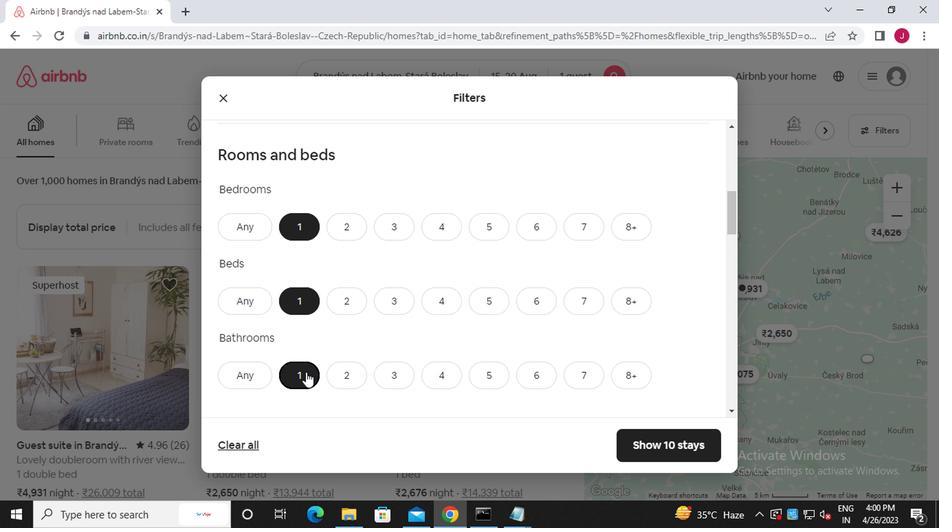 
Action: Mouse scrolled (302, 370) with delta (0, 0)
Screenshot: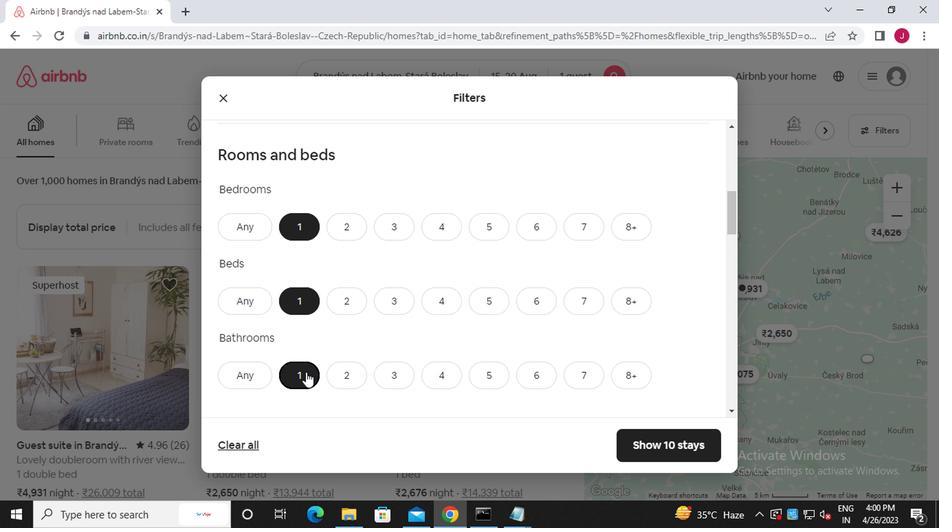 
Action: Mouse moved to (276, 371)
Screenshot: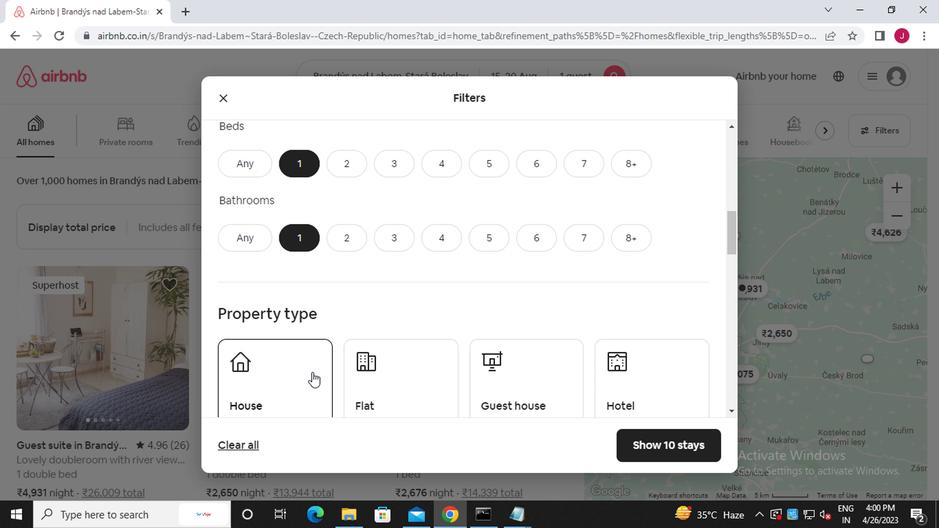 
Action: Mouse pressed left at (276, 371)
Screenshot: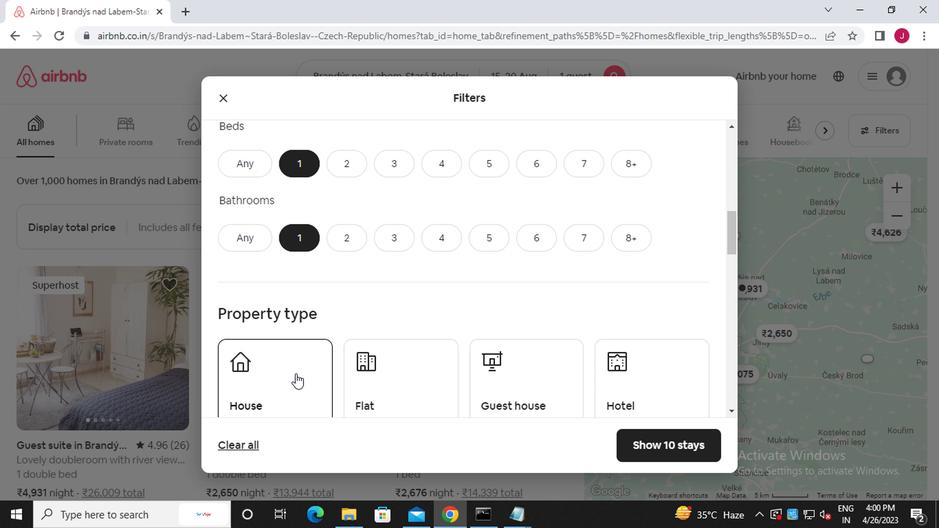 
Action: Mouse moved to (409, 384)
Screenshot: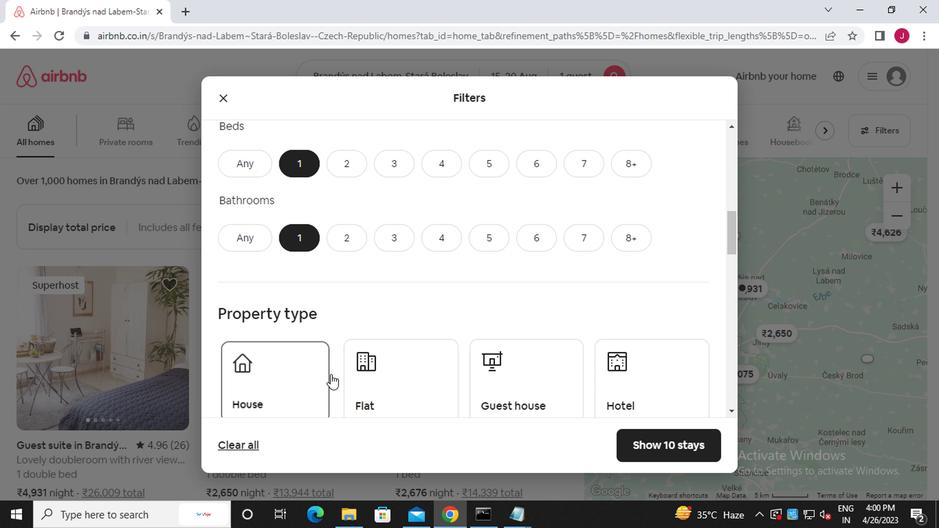 
Action: Mouse pressed left at (409, 384)
Screenshot: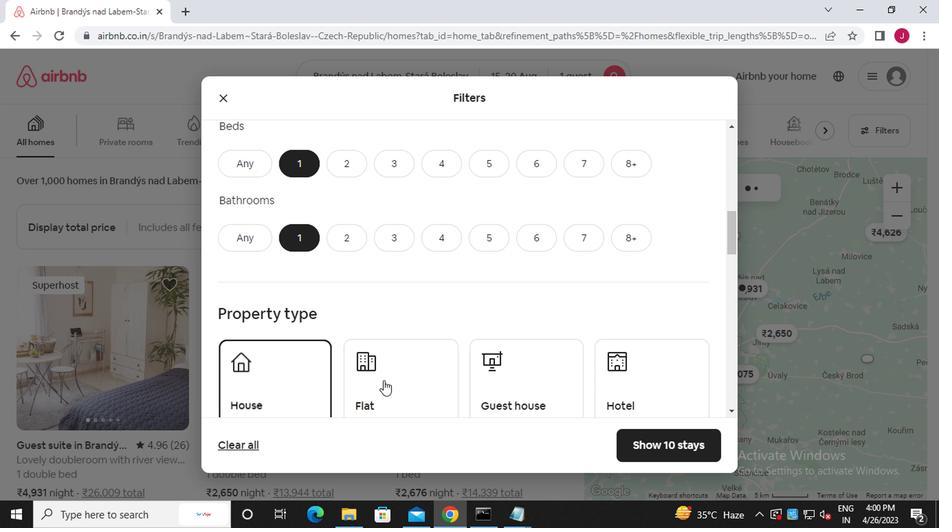 
Action: Mouse moved to (534, 385)
Screenshot: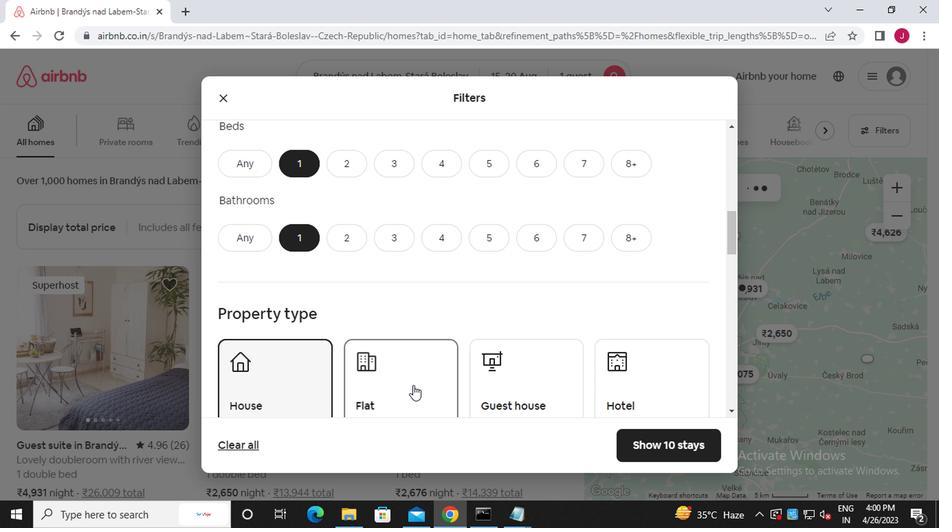 
Action: Mouse pressed left at (534, 385)
Screenshot: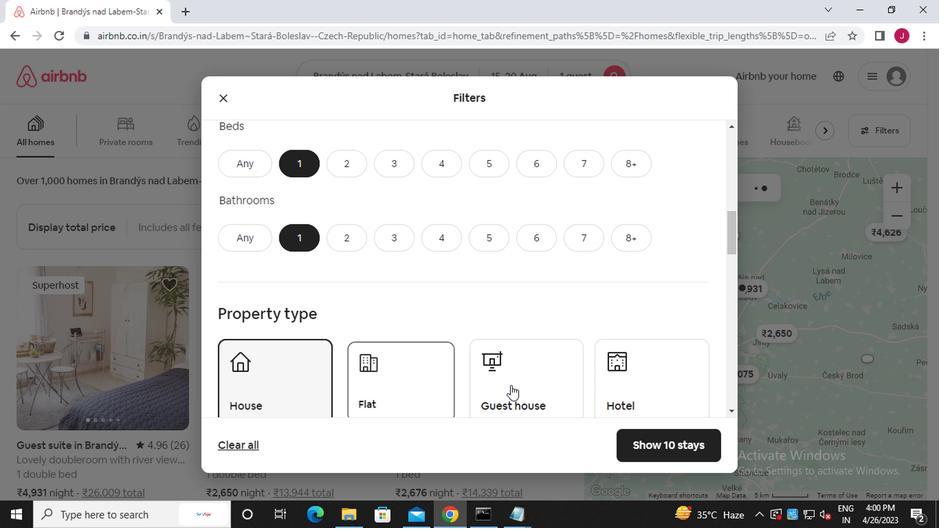 
Action: Mouse moved to (650, 372)
Screenshot: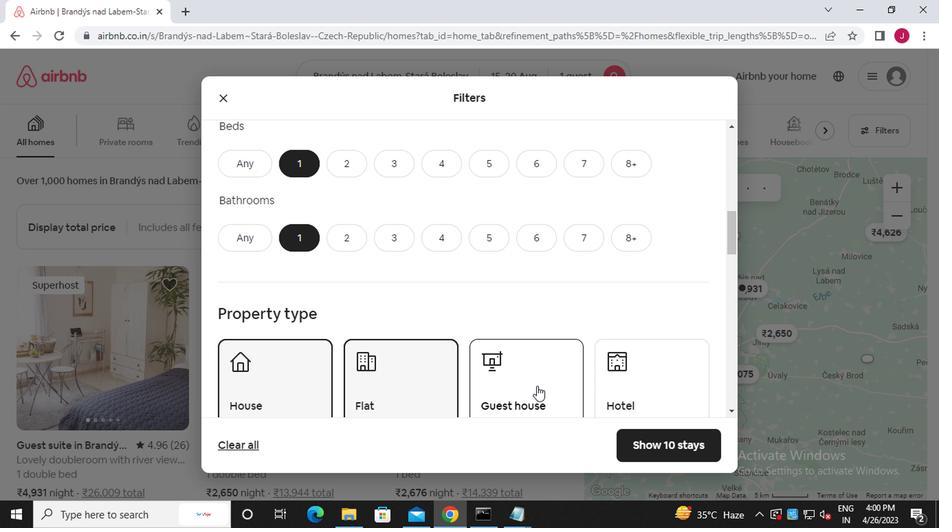 
Action: Mouse pressed left at (650, 372)
Screenshot: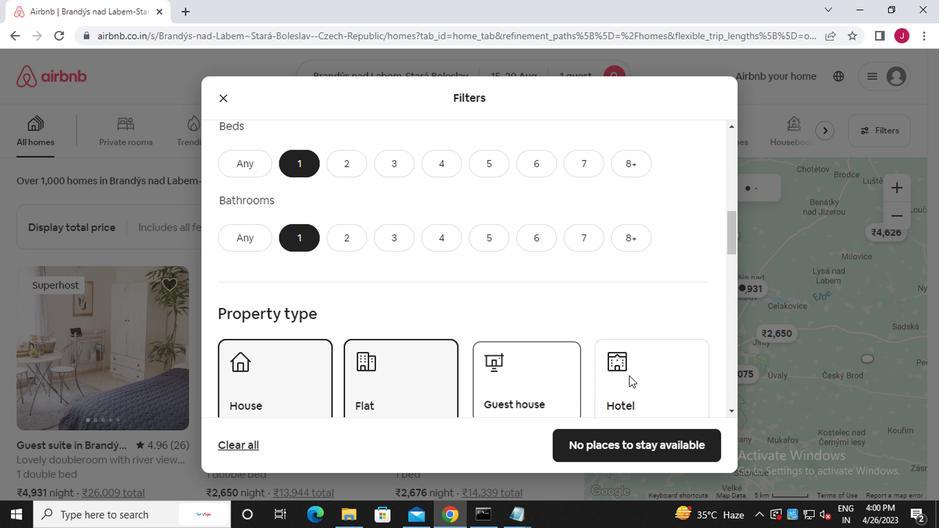 
Action: Mouse moved to (644, 371)
Screenshot: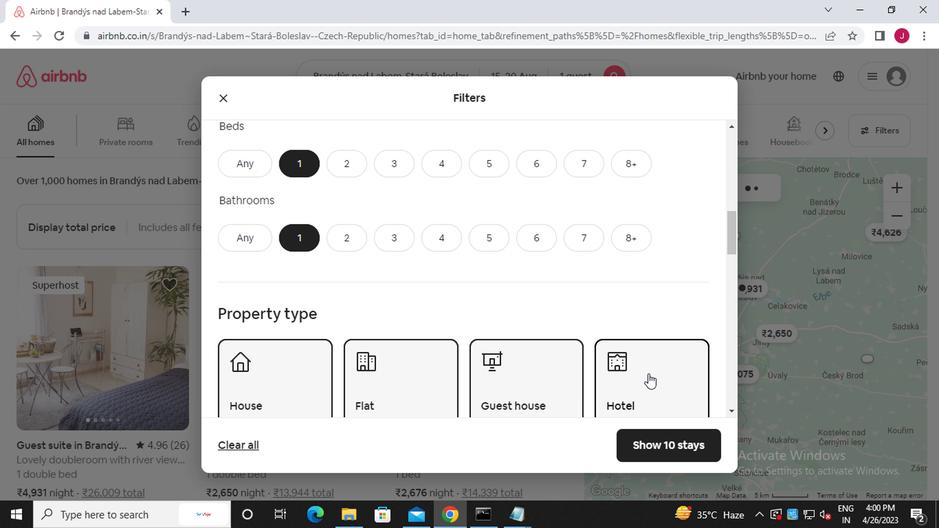 
Action: Mouse scrolled (644, 371) with delta (0, 0)
Screenshot: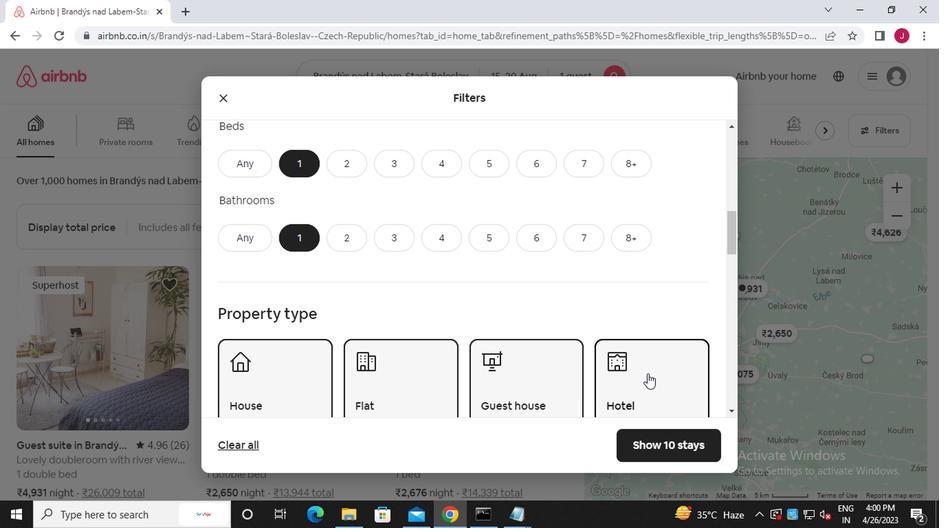 
Action: Mouse scrolled (644, 371) with delta (0, 0)
Screenshot: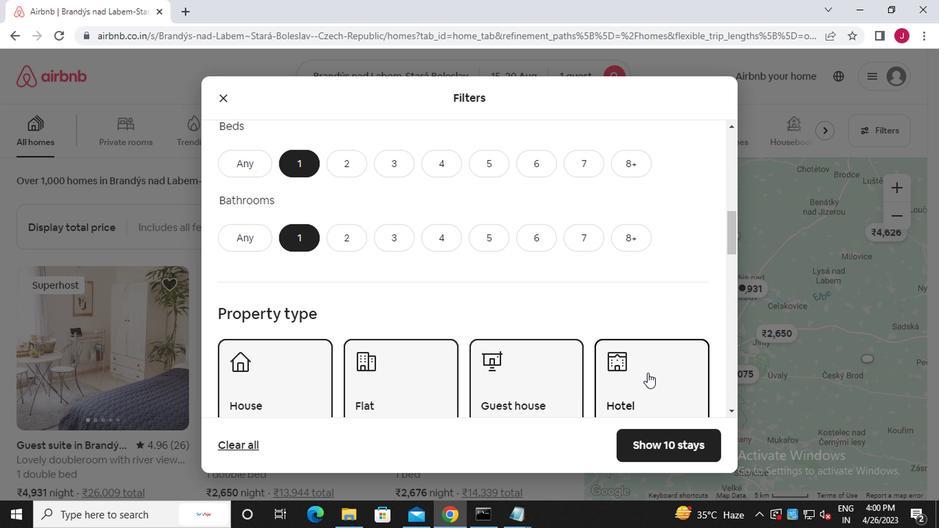
Action: Mouse scrolled (644, 371) with delta (0, 0)
Screenshot: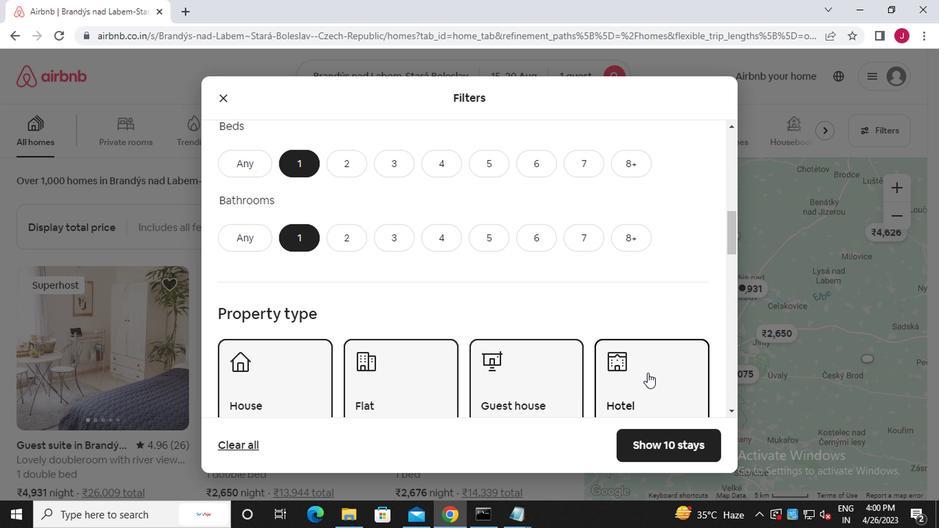 
Action: Mouse scrolled (644, 371) with delta (0, 0)
Screenshot: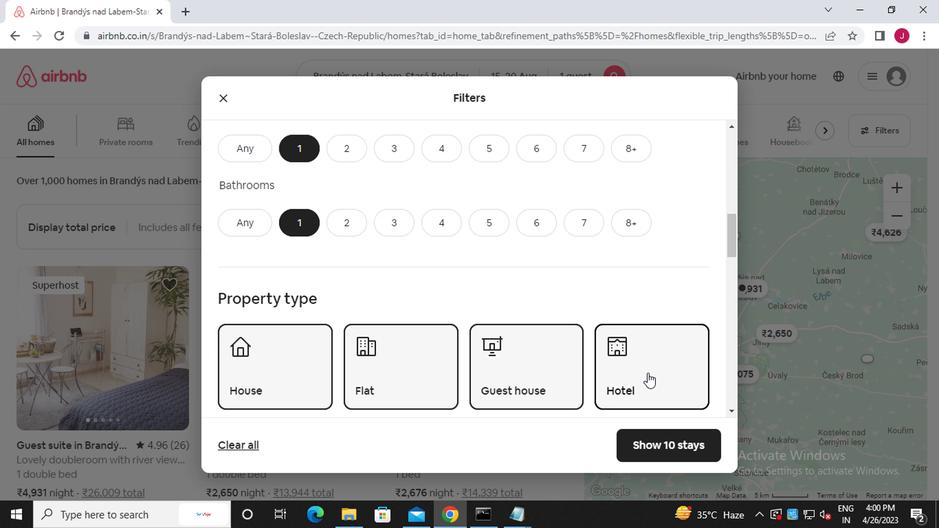 
Action: Mouse moved to (636, 371)
Screenshot: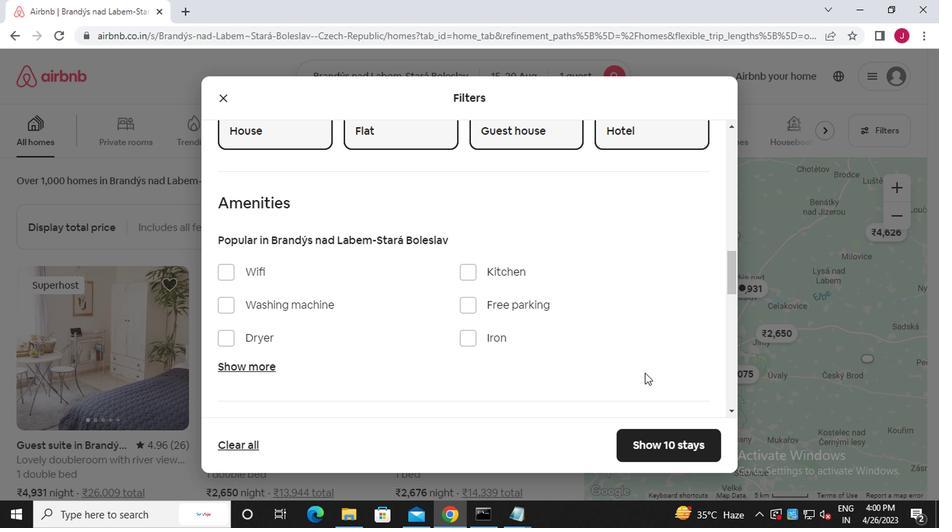 
Action: Mouse scrolled (636, 371) with delta (0, 0)
Screenshot: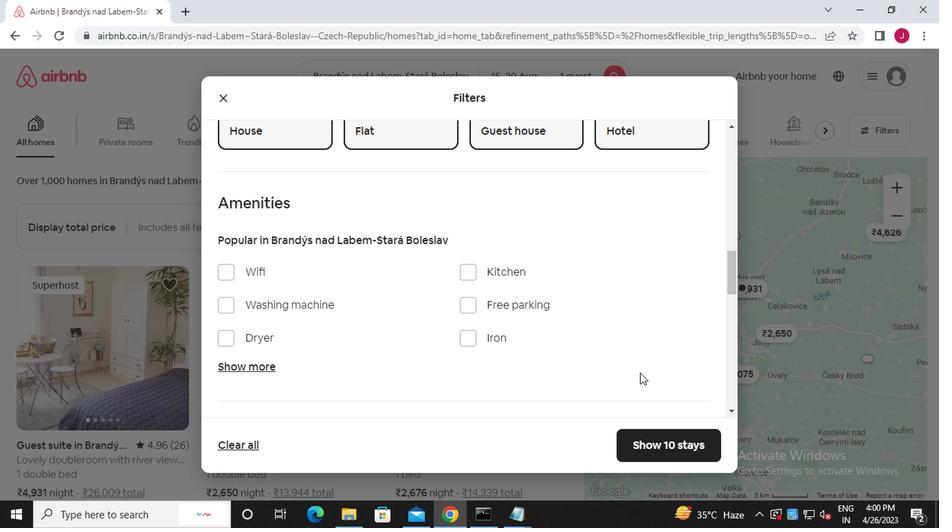 
Action: Mouse scrolled (636, 371) with delta (0, 0)
Screenshot: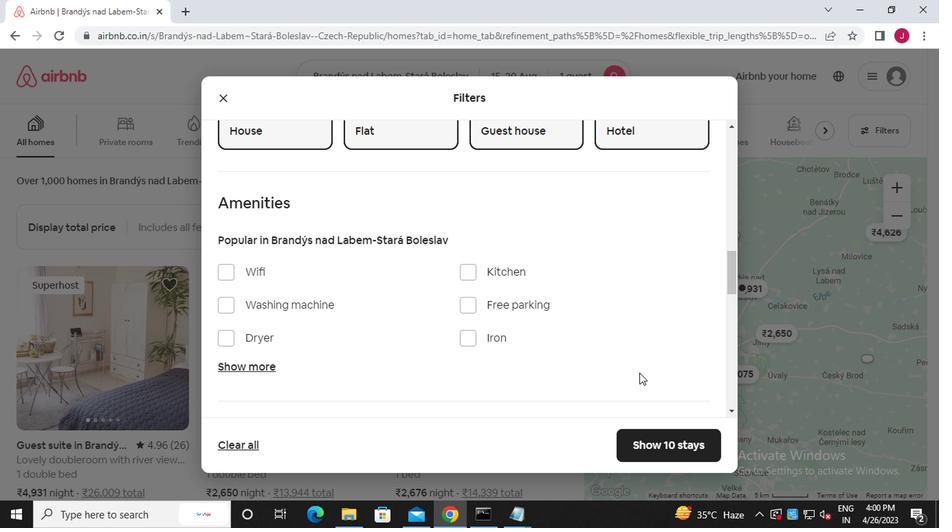 
Action: Mouse scrolled (636, 371) with delta (0, 0)
Screenshot: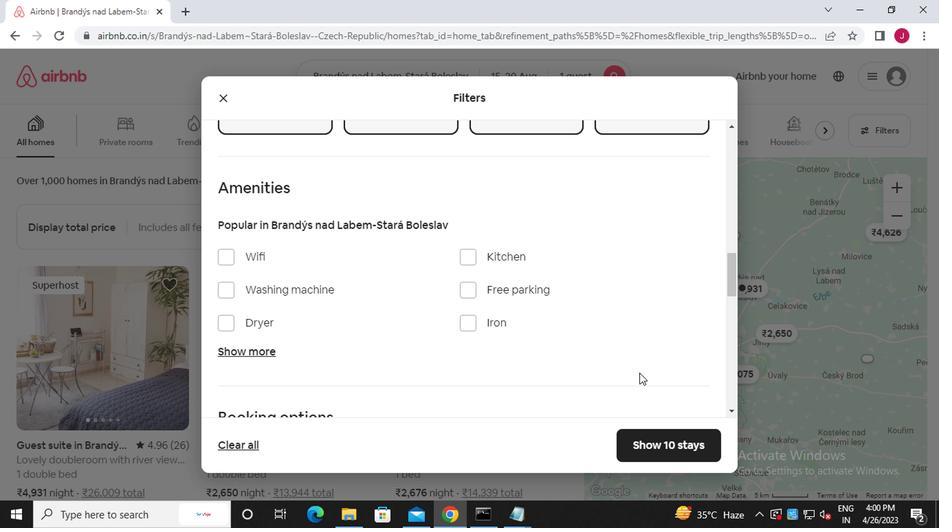
Action: Mouse moved to (685, 322)
Screenshot: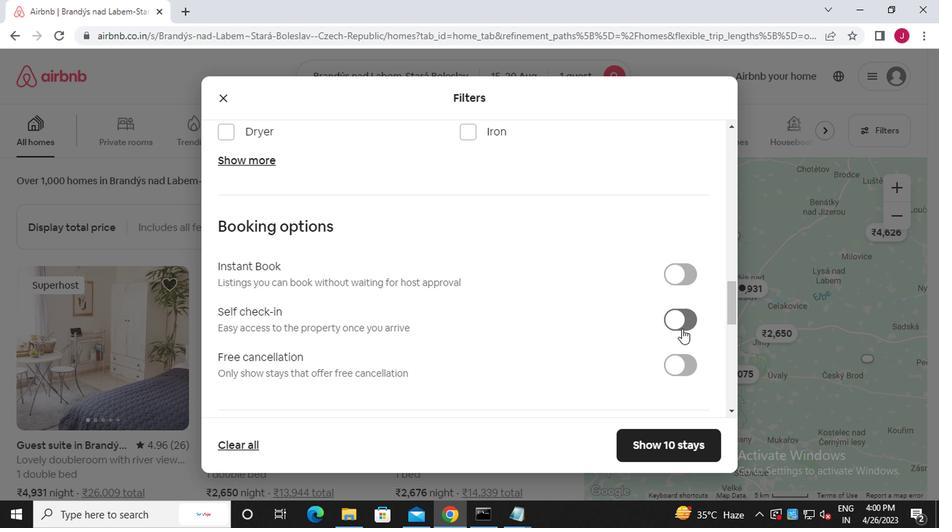 
Action: Mouse pressed left at (685, 322)
Screenshot: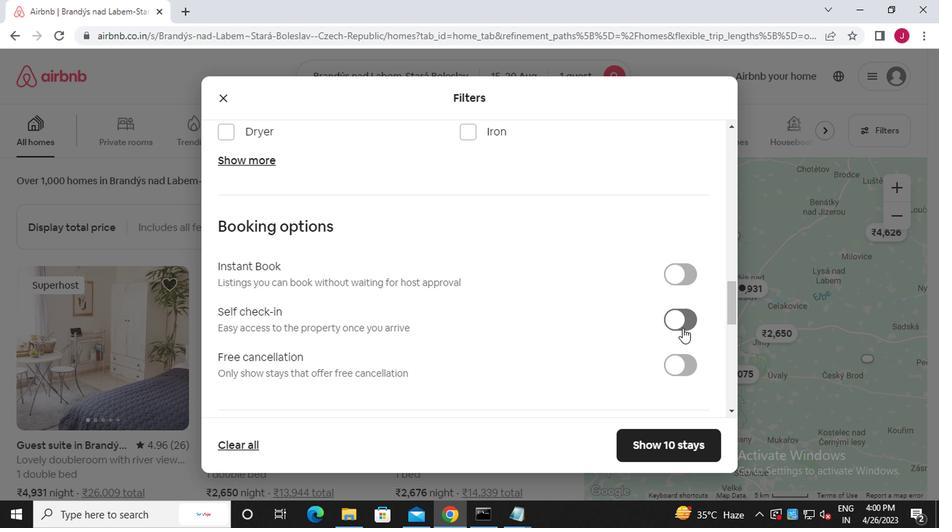 
Action: Mouse moved to (465, 352)
Screenshot: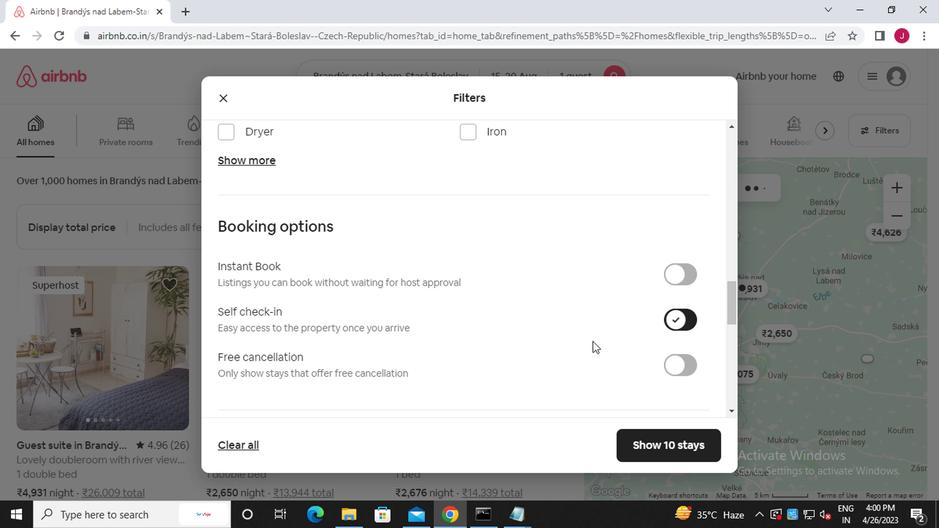 
Action: Mouse scrolled (465, 351) with delta (0, 0)
Screenshot: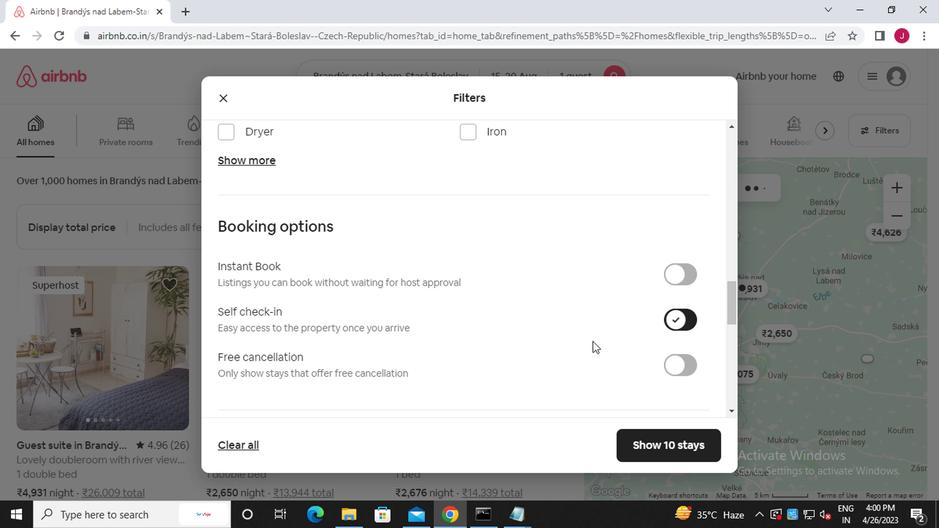 
Action: Mouse moved to (464, 352)
Screenshot: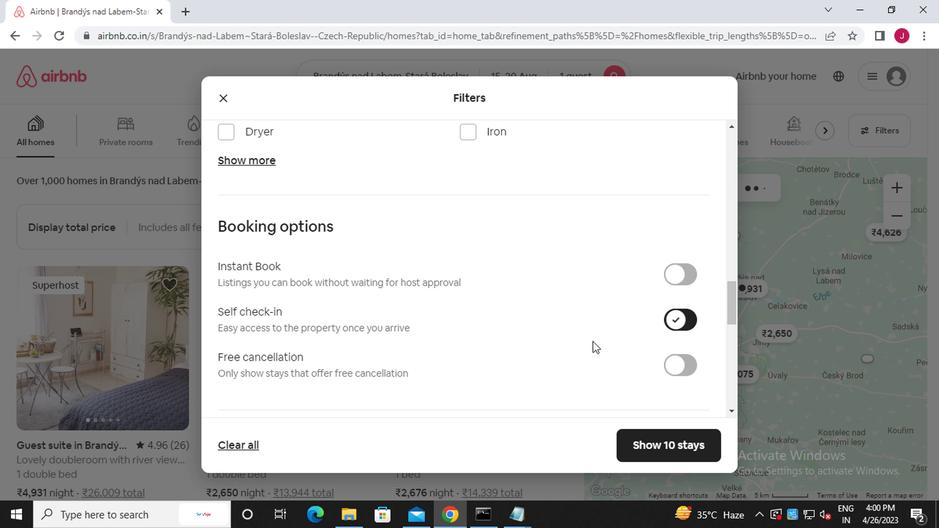 
Action: Mouse scrolled (464, 351) with delta (0, 0)
Screenshot: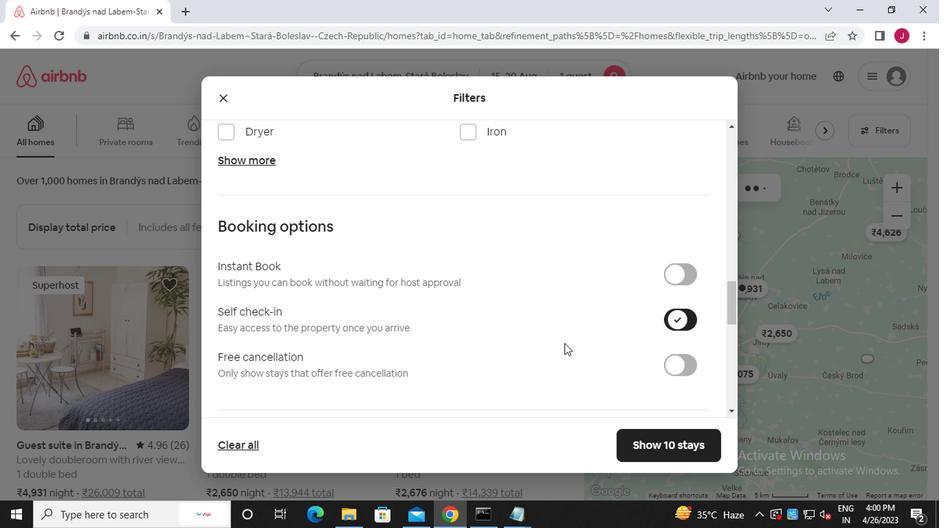 
Action: Mouse moved to (463, 352)
Screenshot: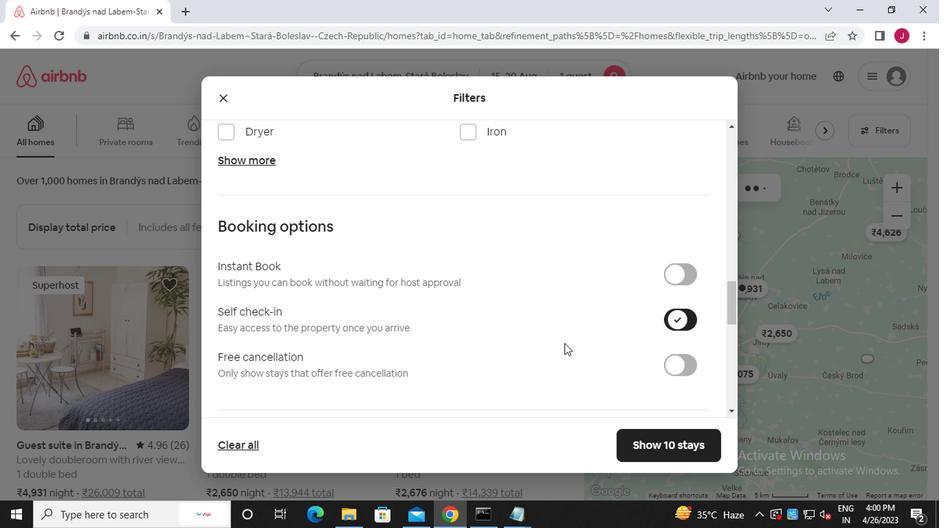 
Action: Mouse scrolled (463, 352) with delta (0, 0)
Screenshot: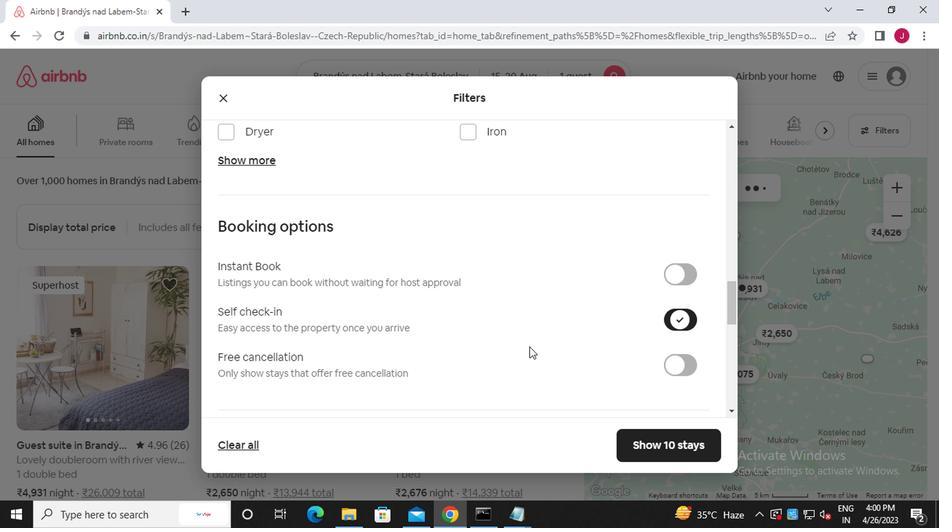
Action: Mouse scrolled (463, 352) with delta (0, 0)
Screenshot: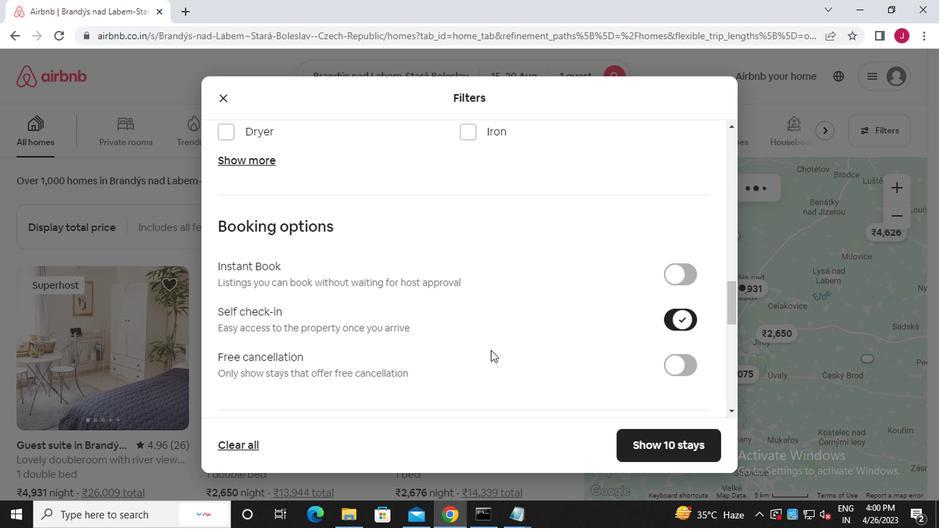 
Action: Mouse moved to (462, 353)
Screenshot: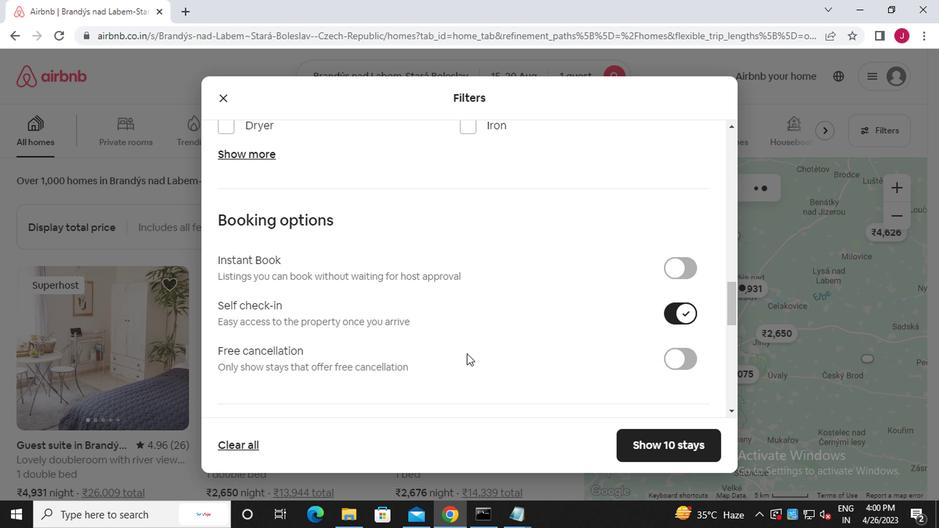 
Action: Mouse scrolled (462, 352) with delta (0, 0)
Screenshot: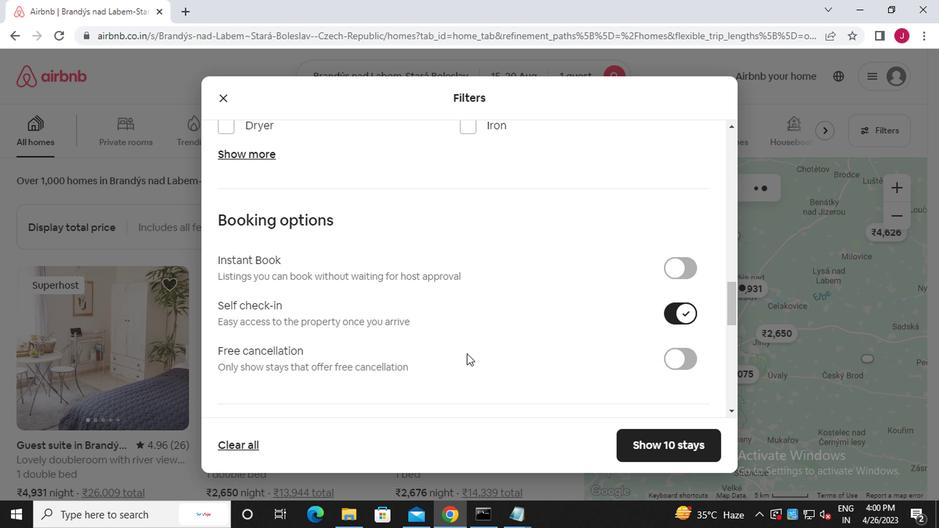 
Action: Mouse moved to (281, 315)
Screenshot: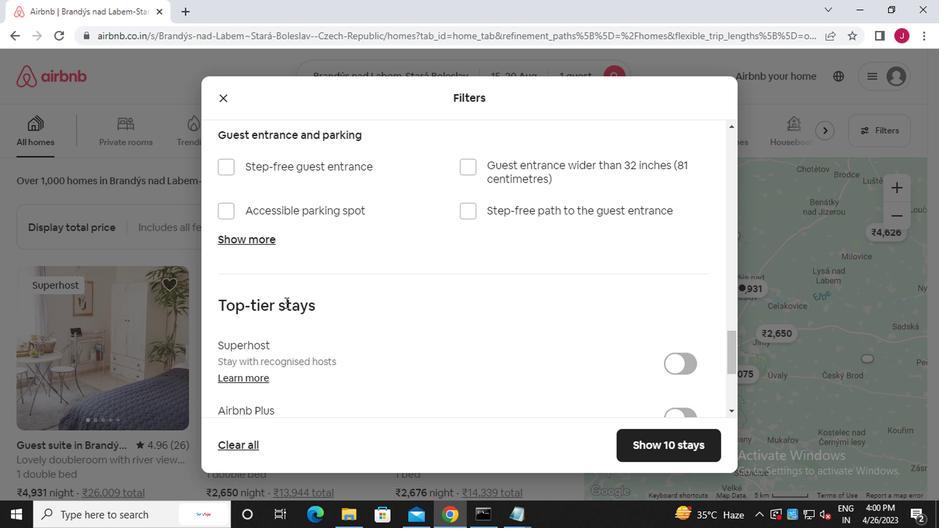 
Action: Mouse scrolled (281, 314) with delta (0, 0)
Screenshot: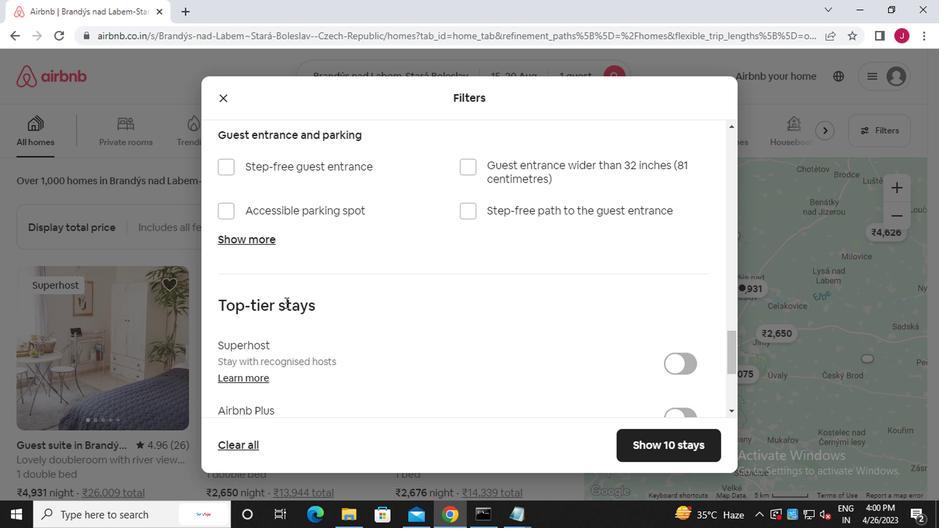 
Action: Mouse moved to (282, 319)
Screenshot: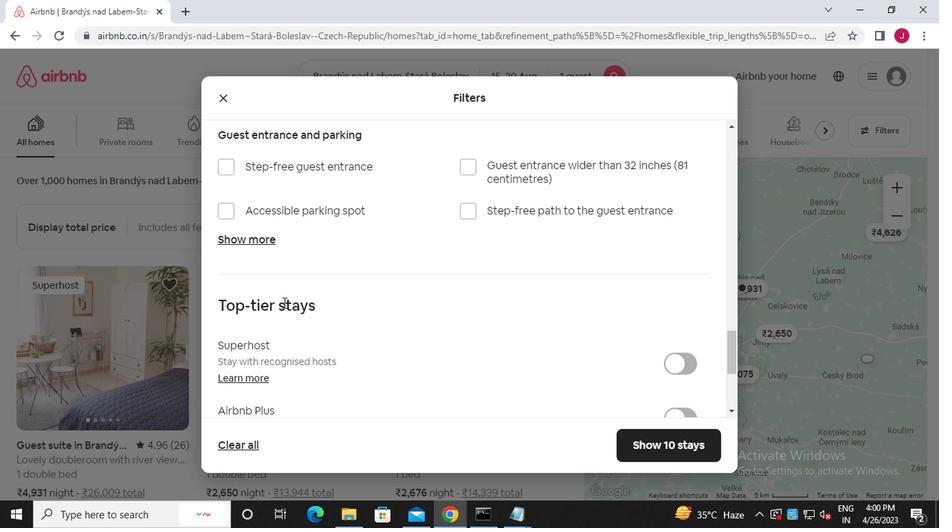 
Action: Mouse scrolled (282, 319) with delta (0, 0)
Screenshot: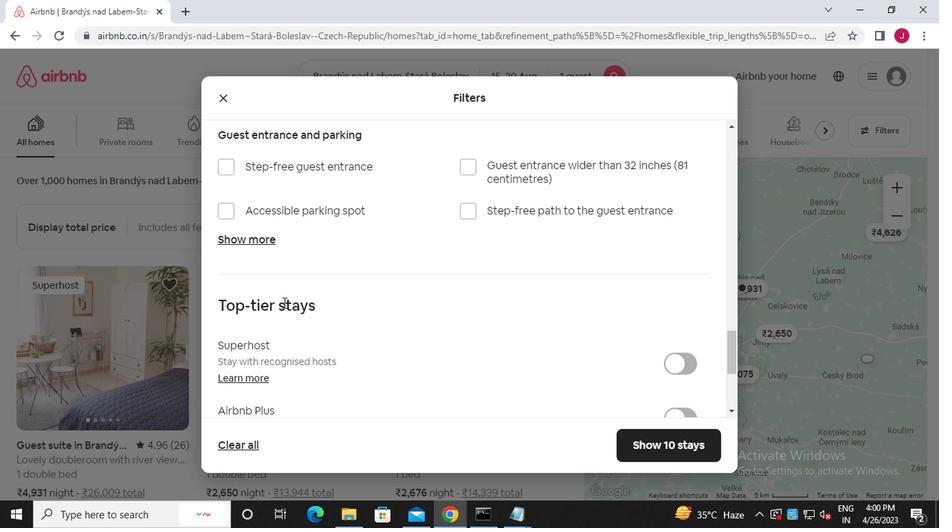 
Action: Mouse moved to (284, 321)
Screenshot: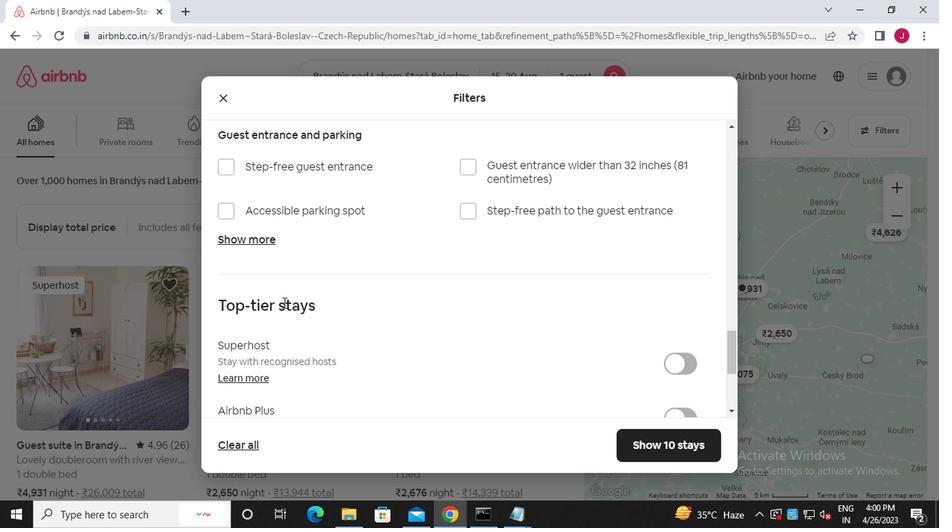 
Action: Mouse scrolled (284, 321) with delta (0, 0)
Screenshot: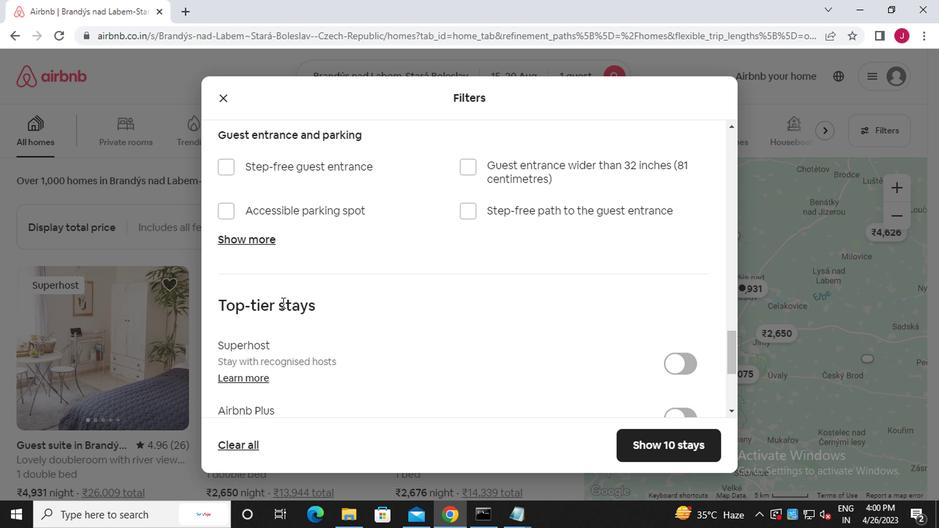 
Action: Mouse moved to (223, 333)
Screenshot: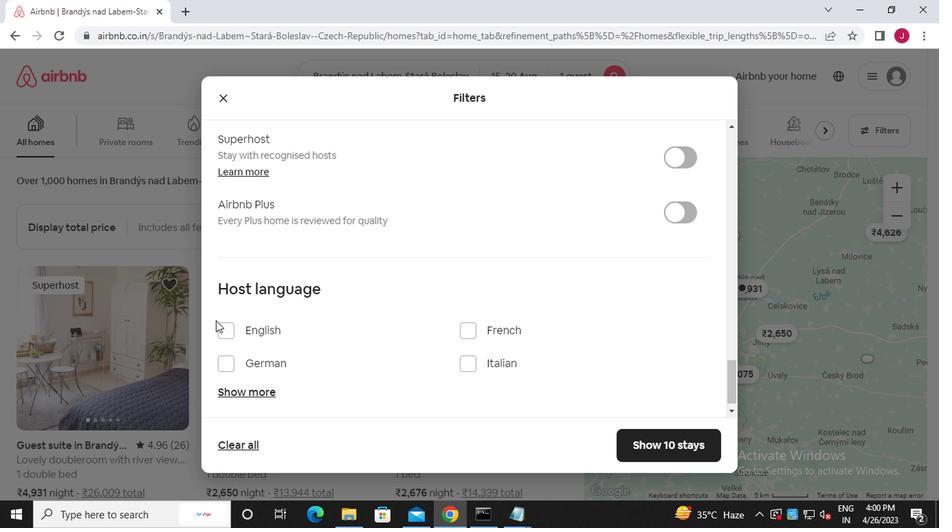 
Action: Mouse pressed left at (223, 333)
Screenshot: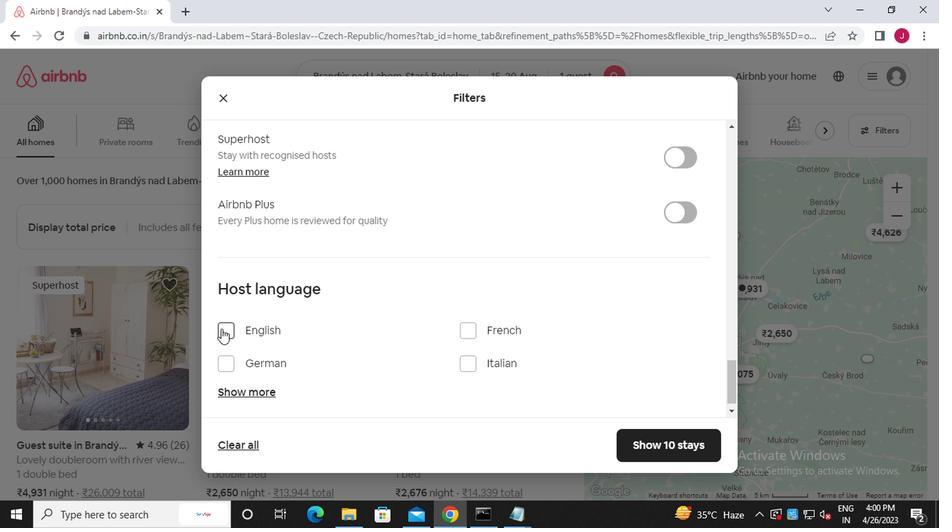 
Action: Mouse moved to (634, 443)
Screenshot: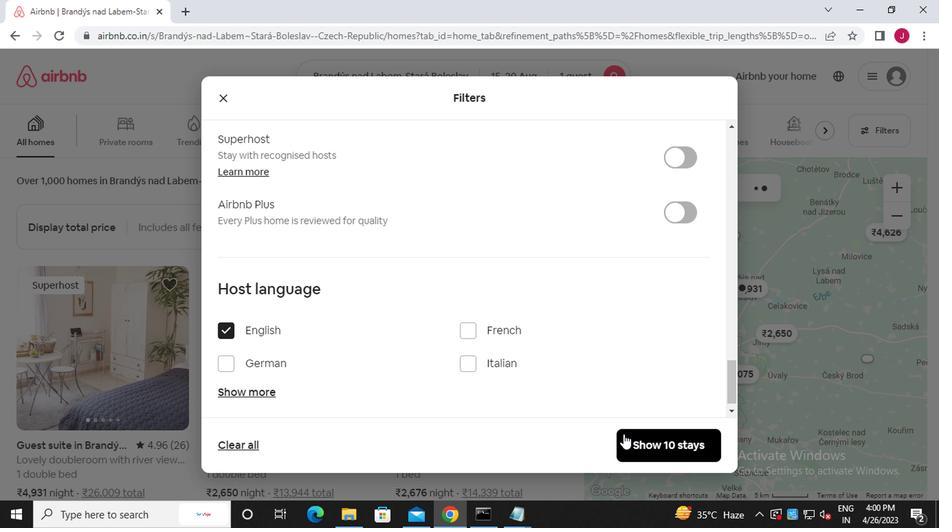 
Action: Mouse pressed left at (634, 443)
Screenshot: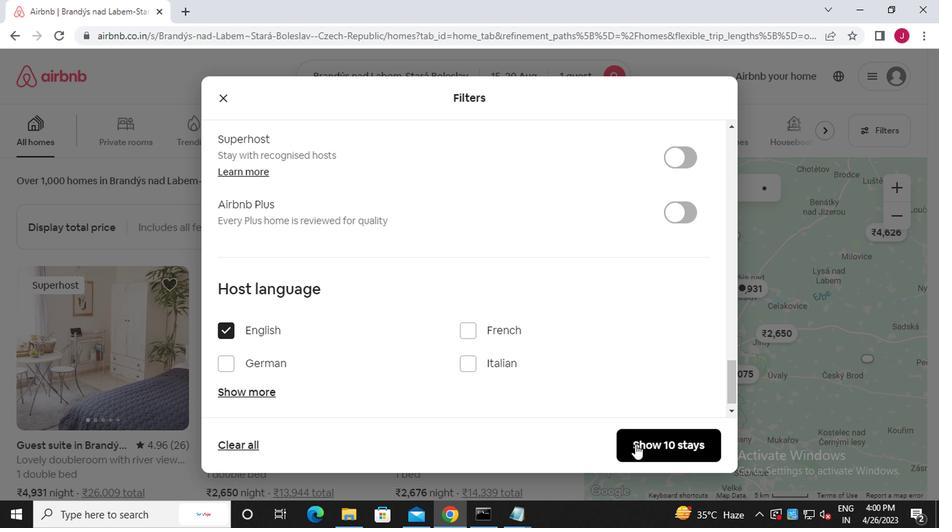 
Action: Mouse moved to (630, 441)
Screenshot: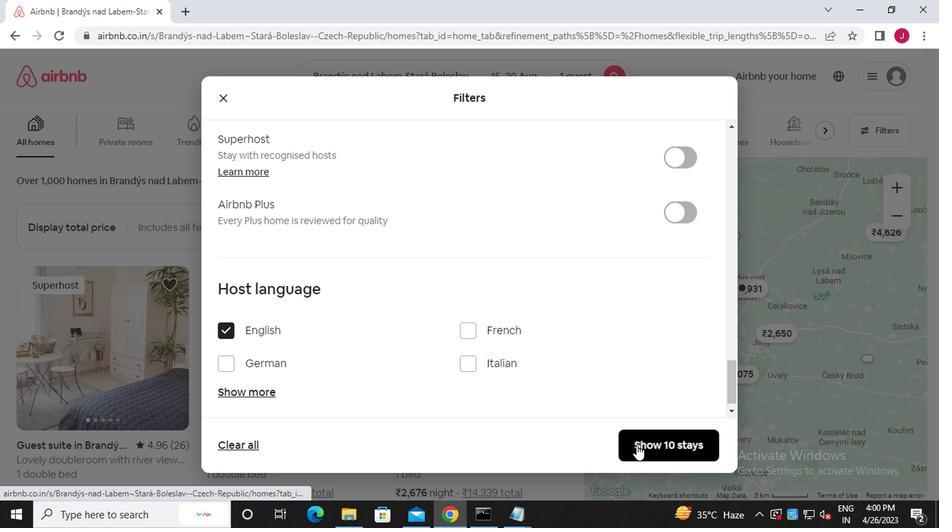 
